 Task: Search one way flight ticket for 4 adults, 2 children, 2 infants in seat and 1 infant on lap in premium economy from Kaunakakai, Molokai: Molokai Airport (hoolehua Airport) to Rockford: Chicago Rockford International Airport(was Northwest Chicagoland Regional Airport At Rockford) on 5-1-2023. Choice of flights is Royal air maroc. Number of bags: 1 carry on bag. Outbound departure time preference is 13:45.
Action: Mouse moved to (186, 171)
Screenshot: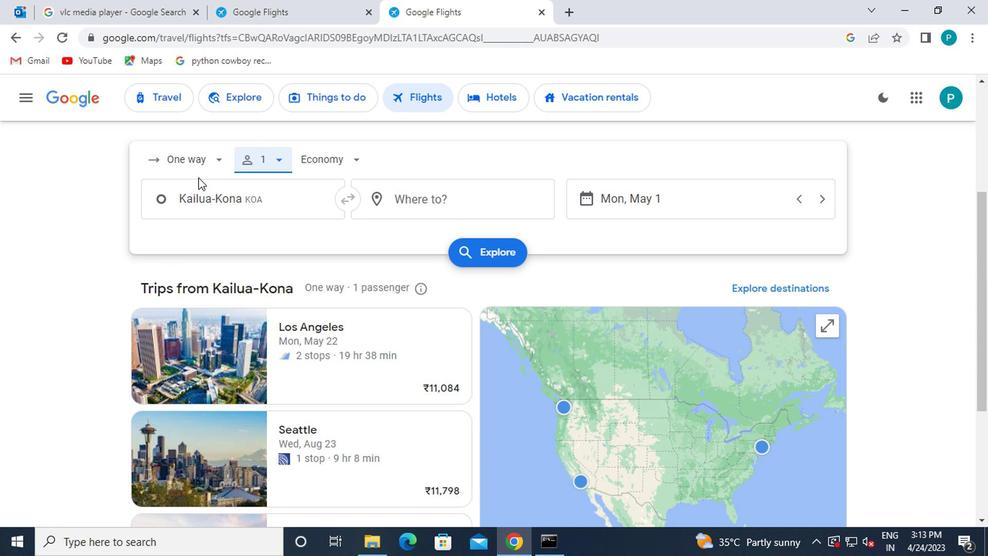 
Action: Mouse pressed left at (186, 171)
Screenshot: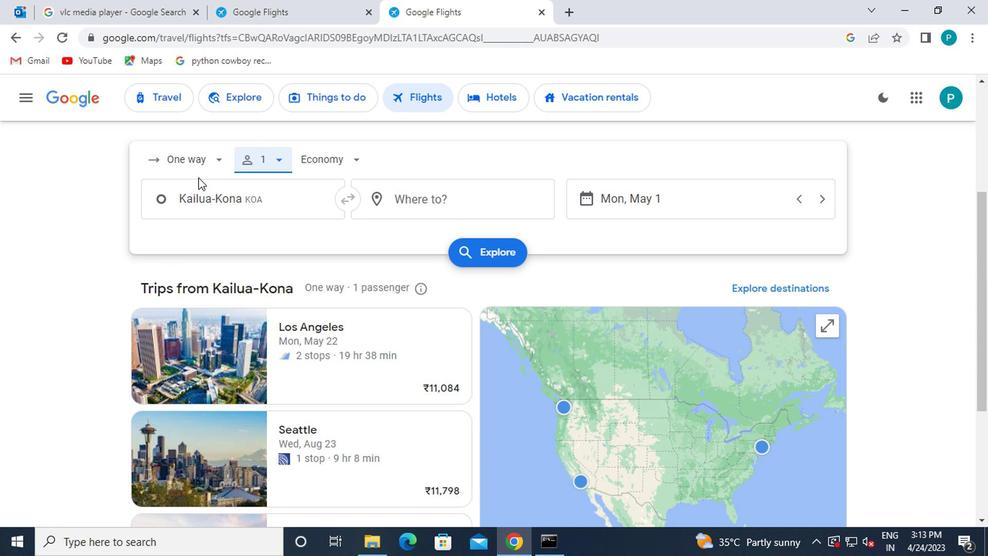 
Action: Mouse moved to (219, 227)
Screenshot: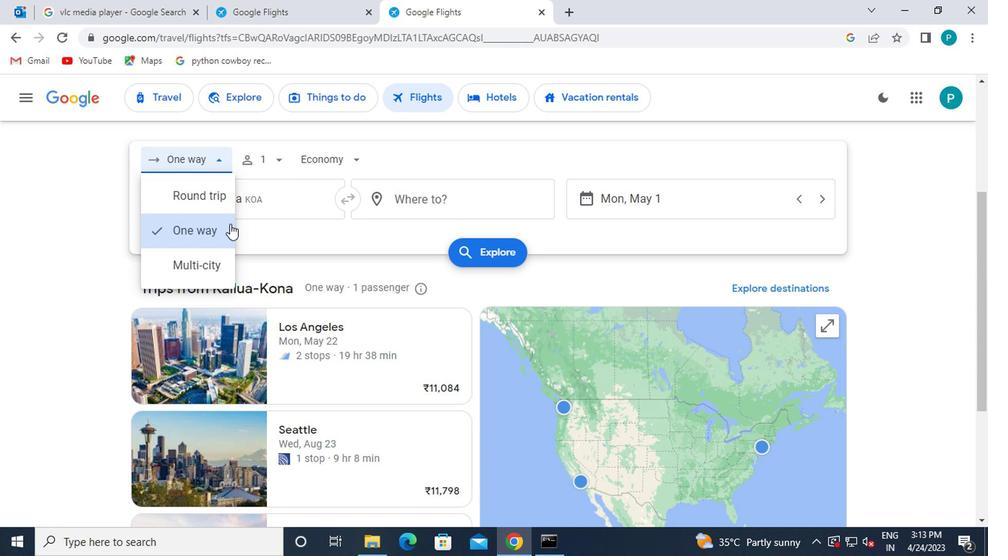
Action: Mouse pressed left at (219, 227)
Screenshot: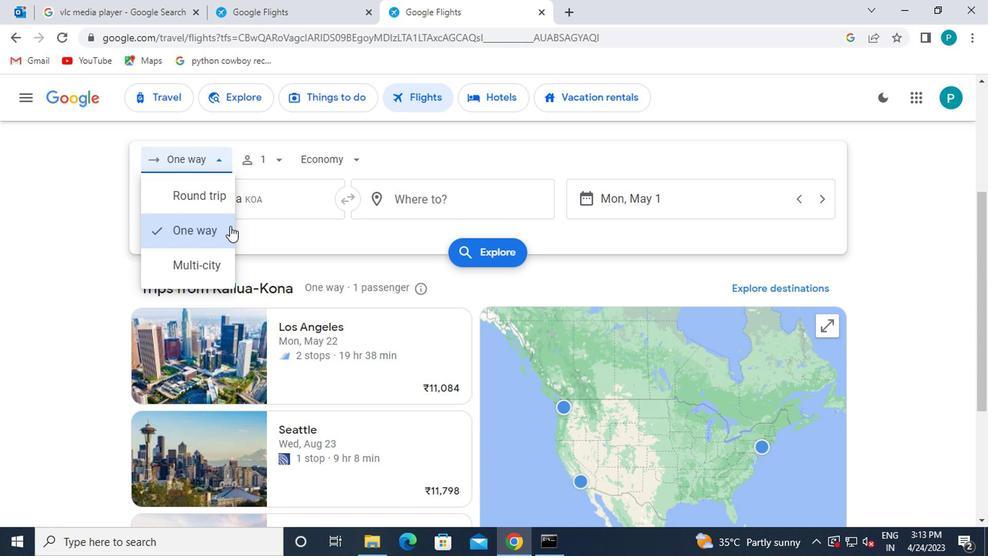 
Action: Mouse moved to (270, 158)
Screenshot: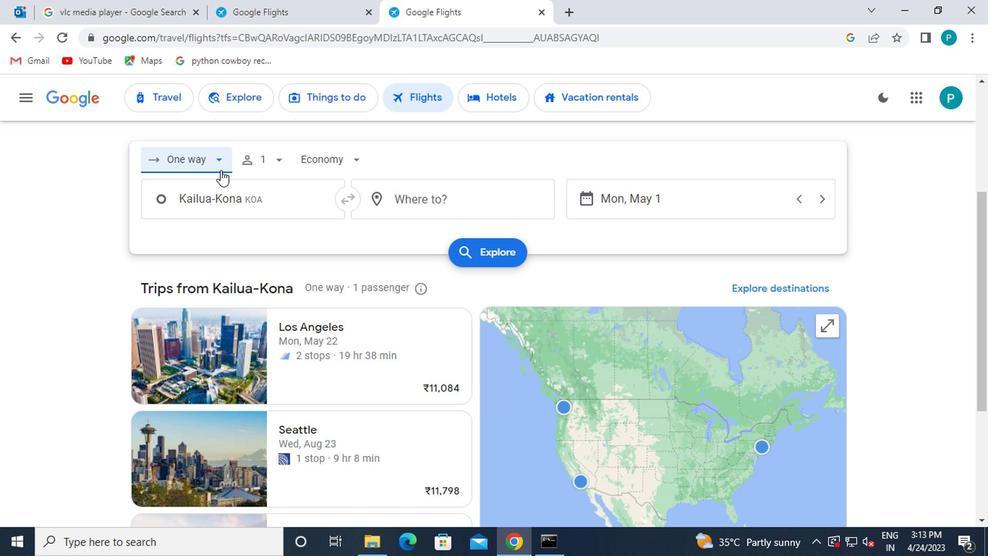 
Action: Mouse pressed left at (270, 158)
Screenshot: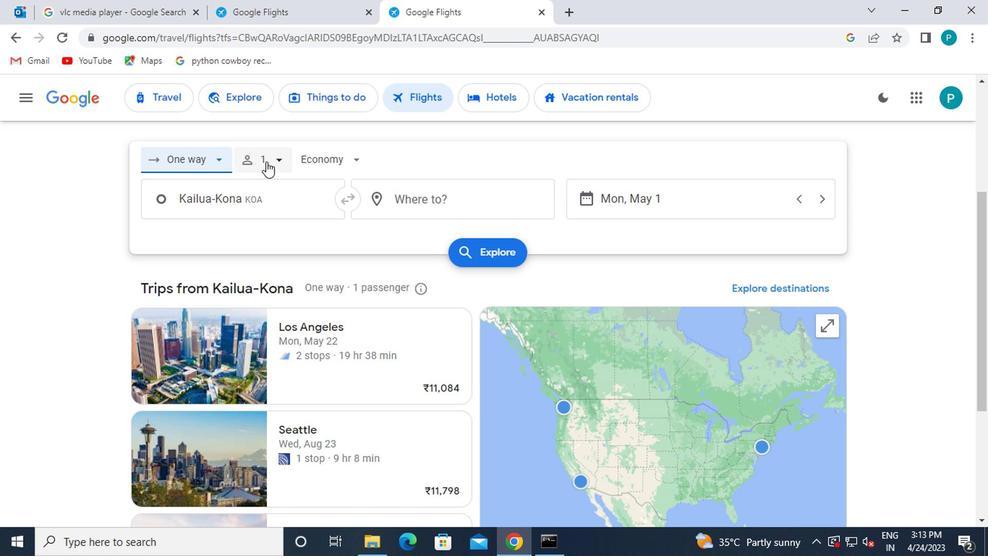 
Action: Mouse moved to (375, 197)
Screenshot: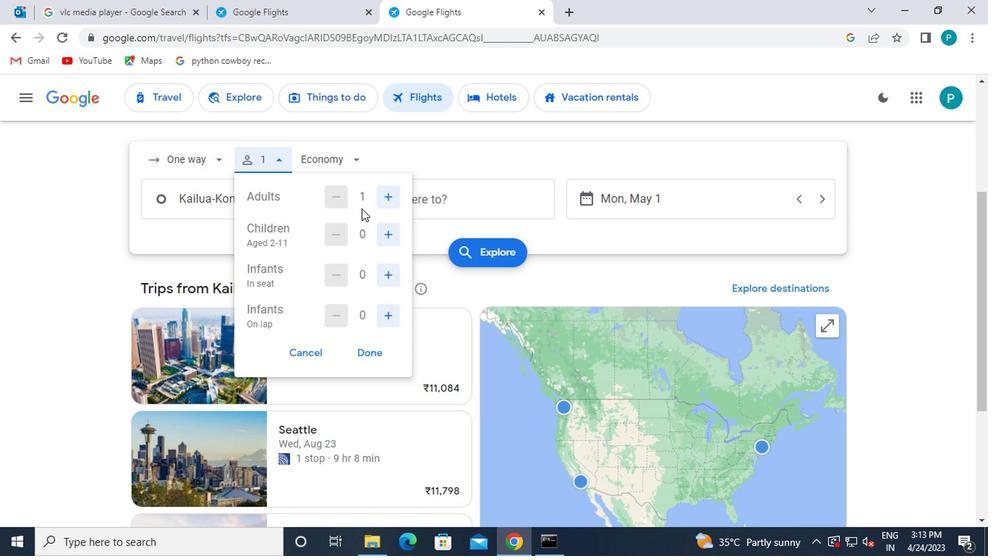 
Action: Mouse pressed left at (375, 197)
Screenshot: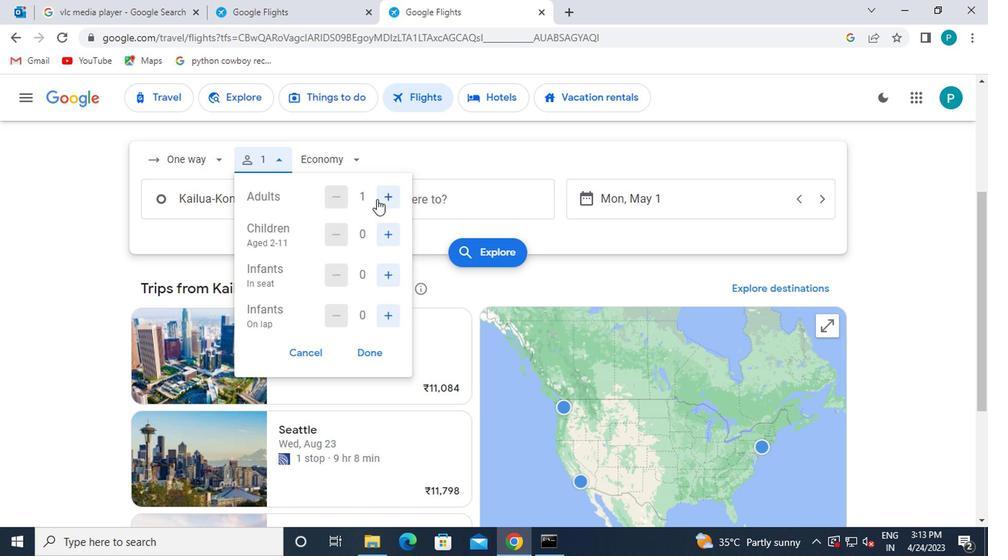 
Action: Mouse pressed left at (375, 197)
Screenshot: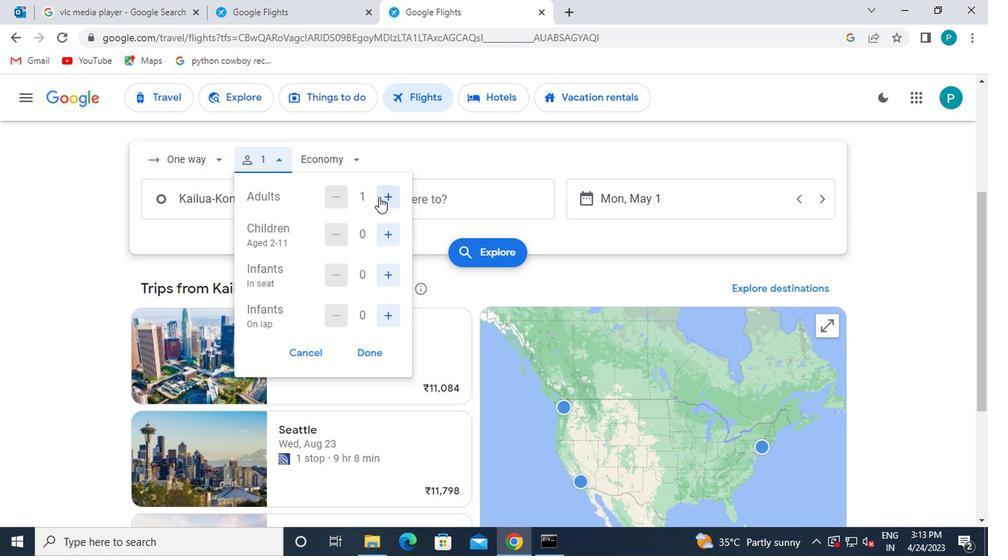 
Action: Mouse pressed left at (375, 197)
Screenshot: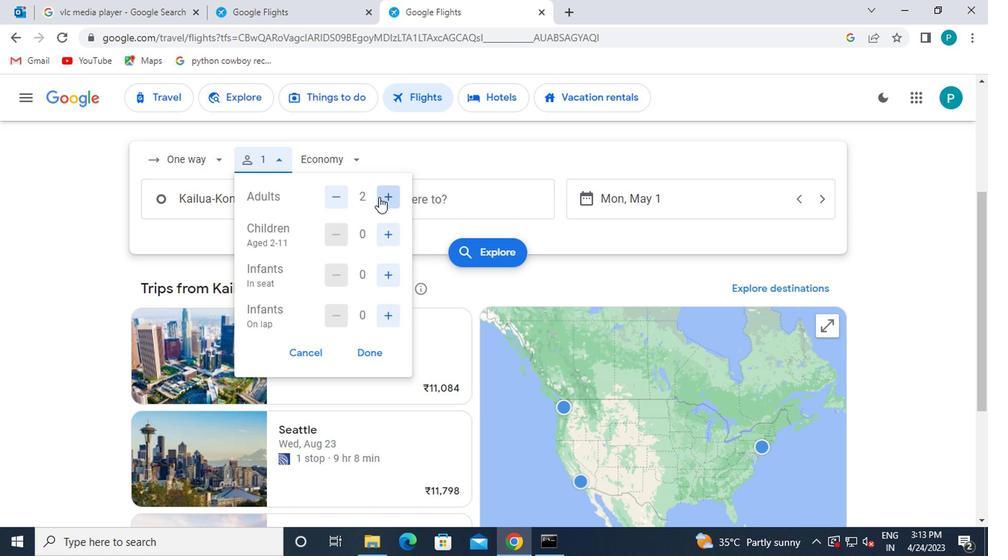 
Action: Mouse moved to (391, 233)
Screenshot: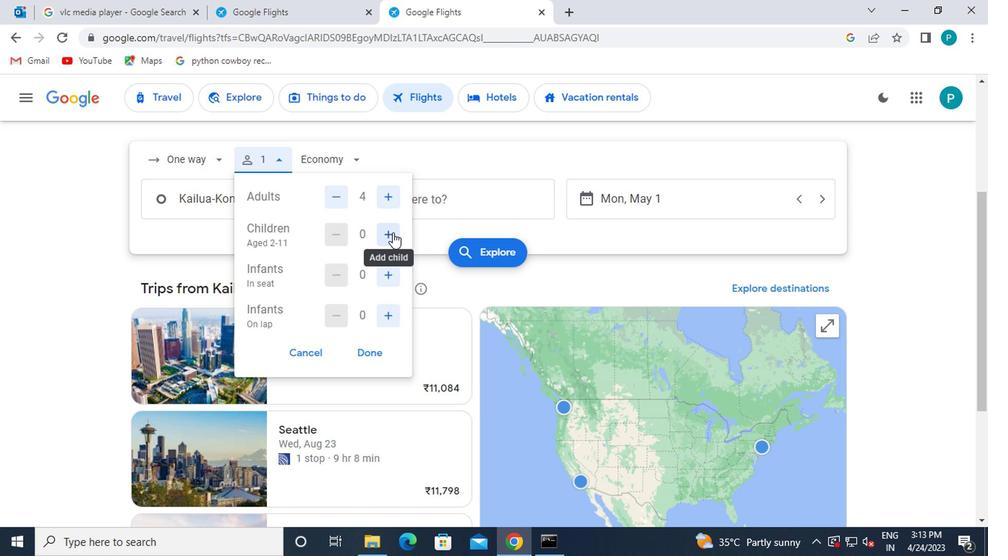 
Action: Mouse pressed left at (391, 233)
Screenshot: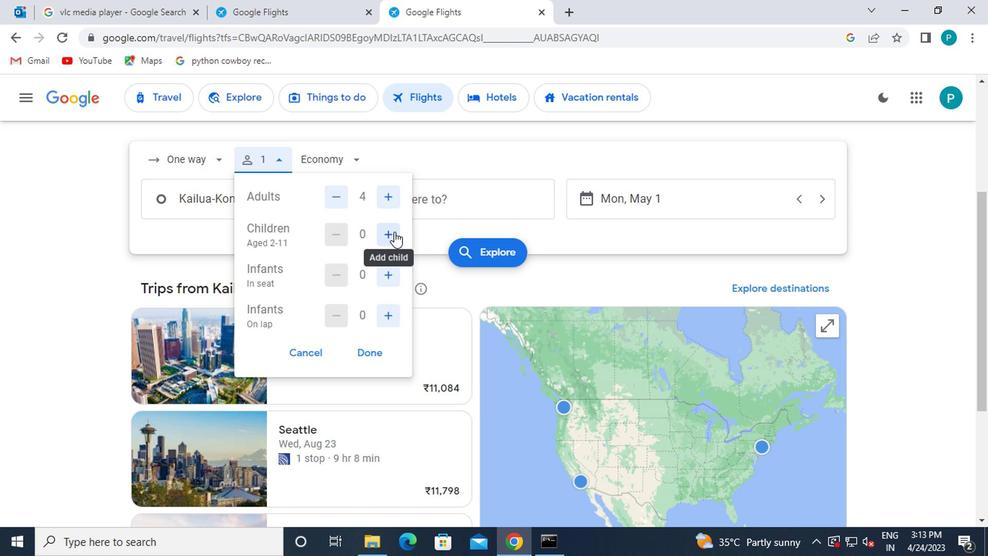 
Action: Mouse pressed left at (391, 233)
Screenshot: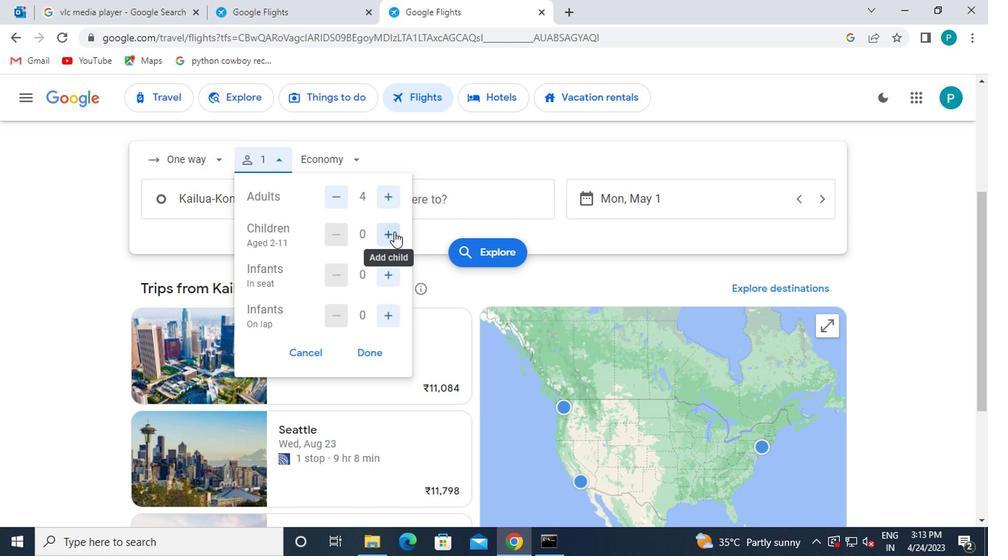 
Action: Mouse moved to (383, 275)
Screenshot: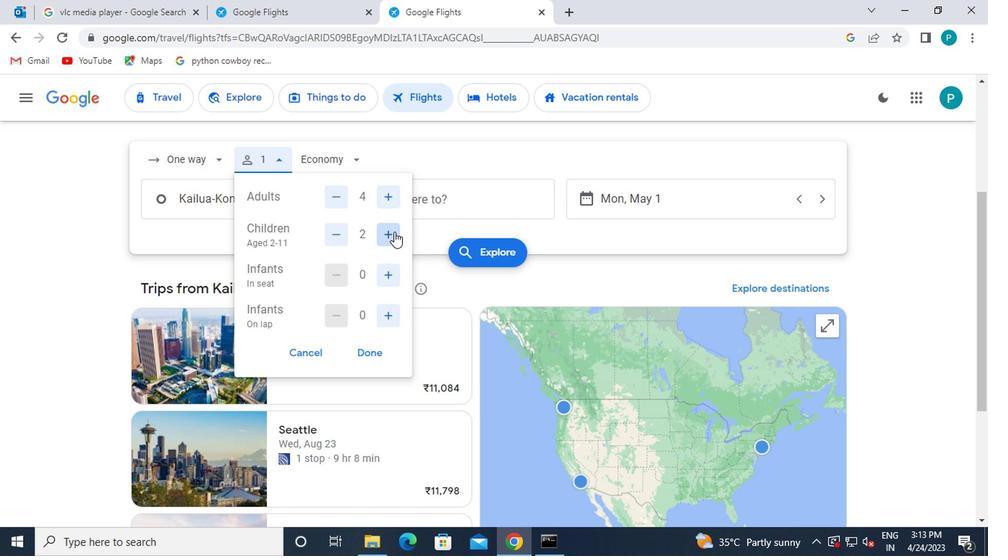 
Action: Mouse pressed left at (383, 275)
Screenshot: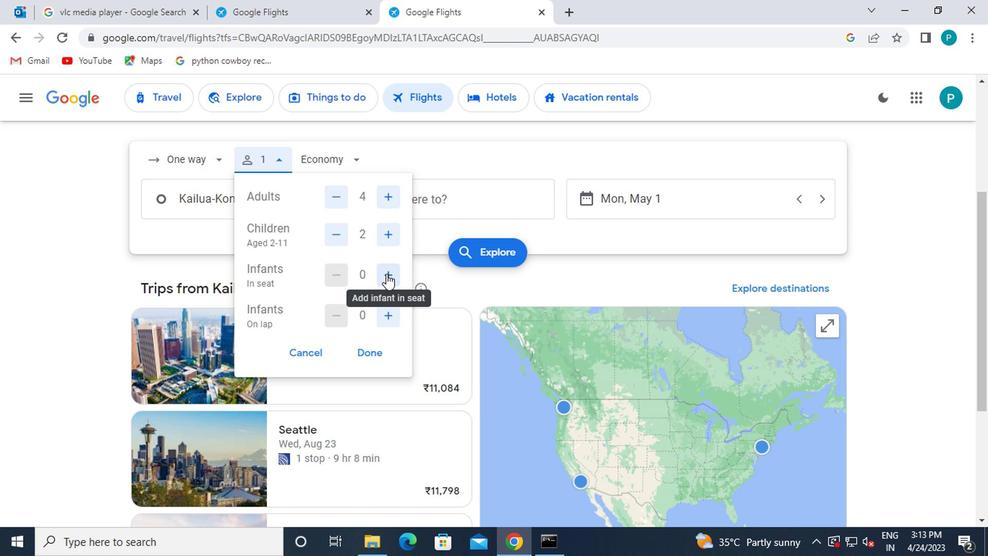 
Action: Mouse pressed left at (383, 275)
Screenshot: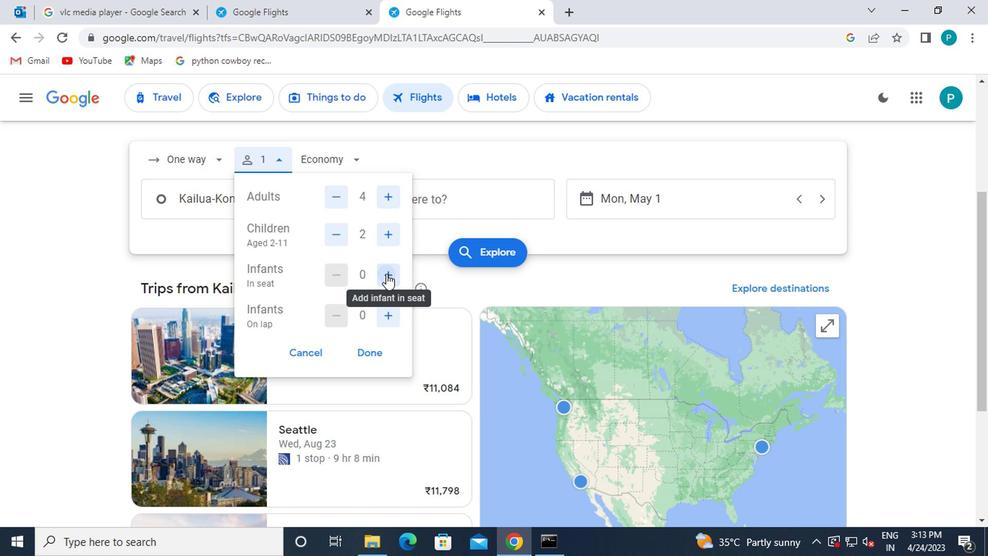 
Action: Mouse moved to (384, 320)
Screenshot: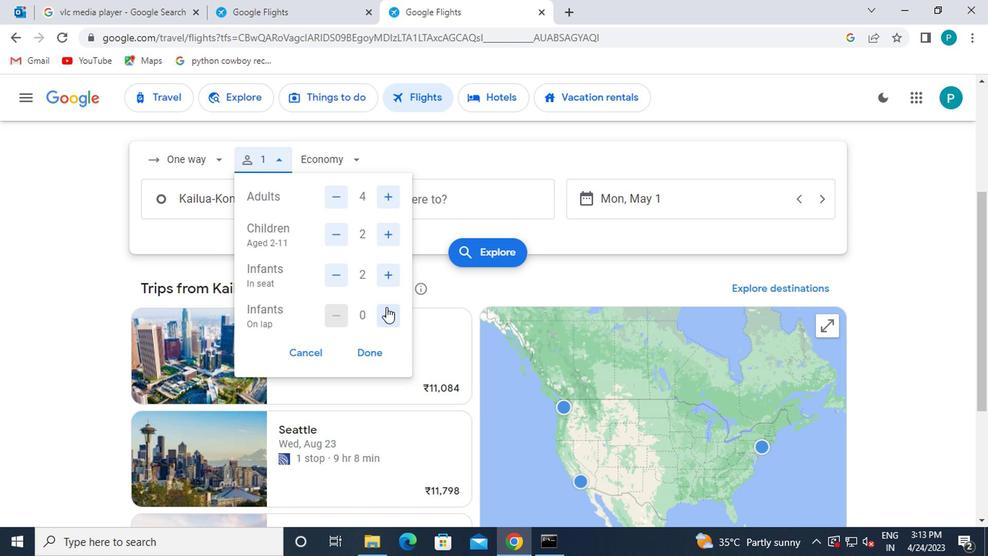 
Action: Mouse pressed left at (384, 320)
Screenshot: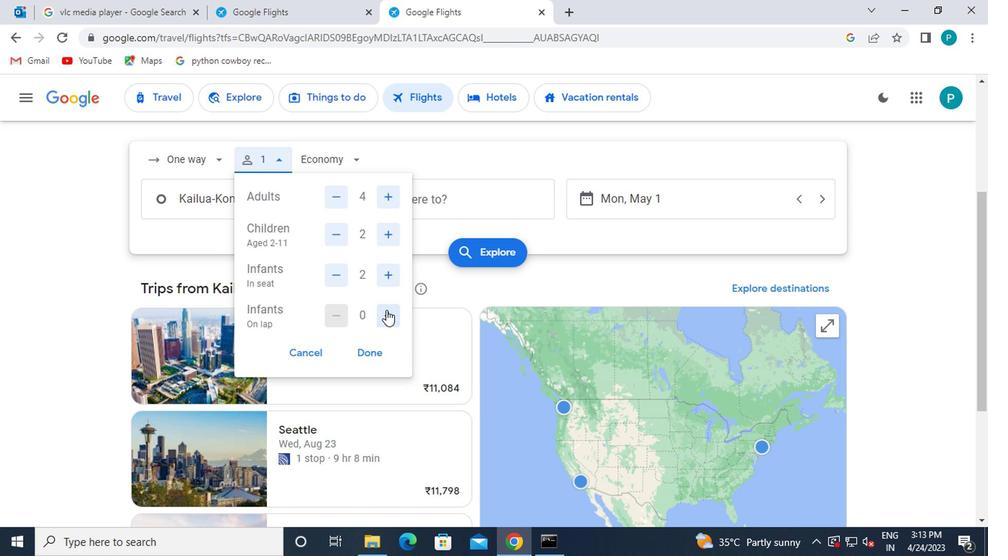 
Action: Mouse moved to (378, 362)
Screenshot: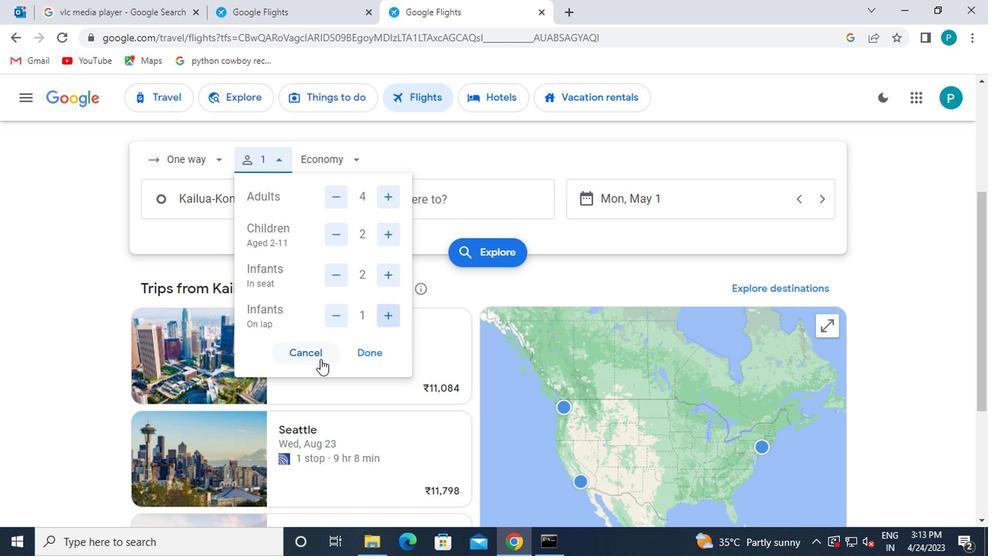 
Action: Mouse pressed left at (378, 362)
Screenshot: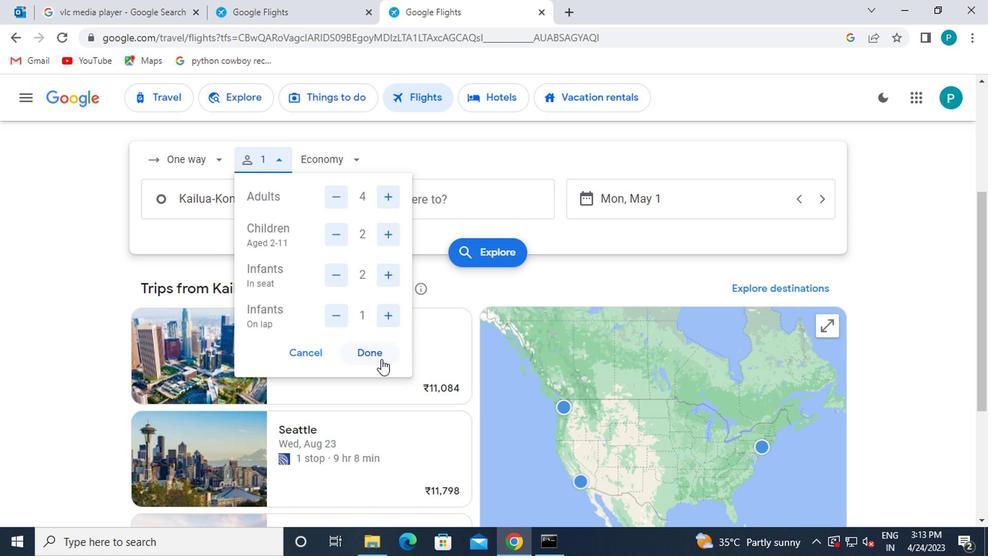 
Action: Mouse moved to (356, 163)
Screenshot: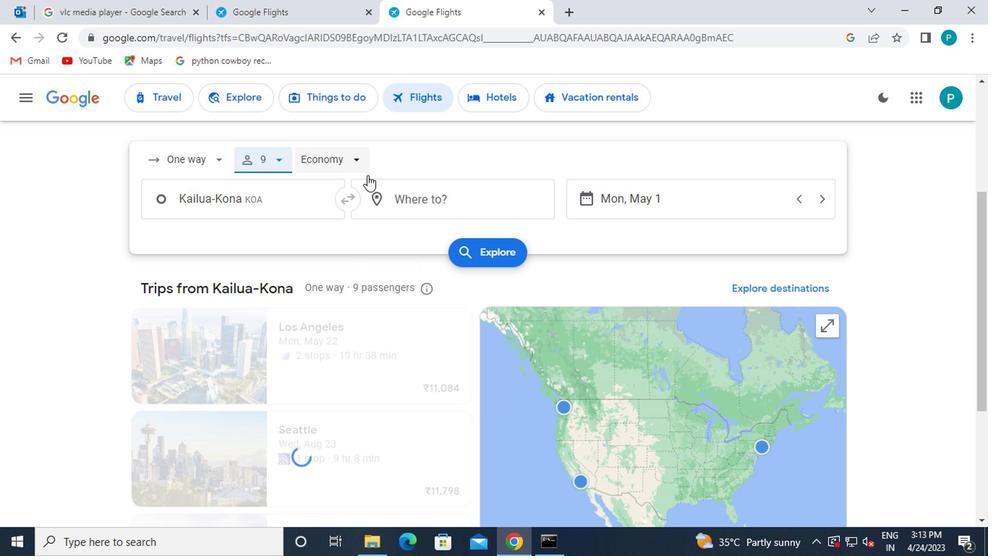 
Action: Mouse pressed left at (356, 163)
Screenshot: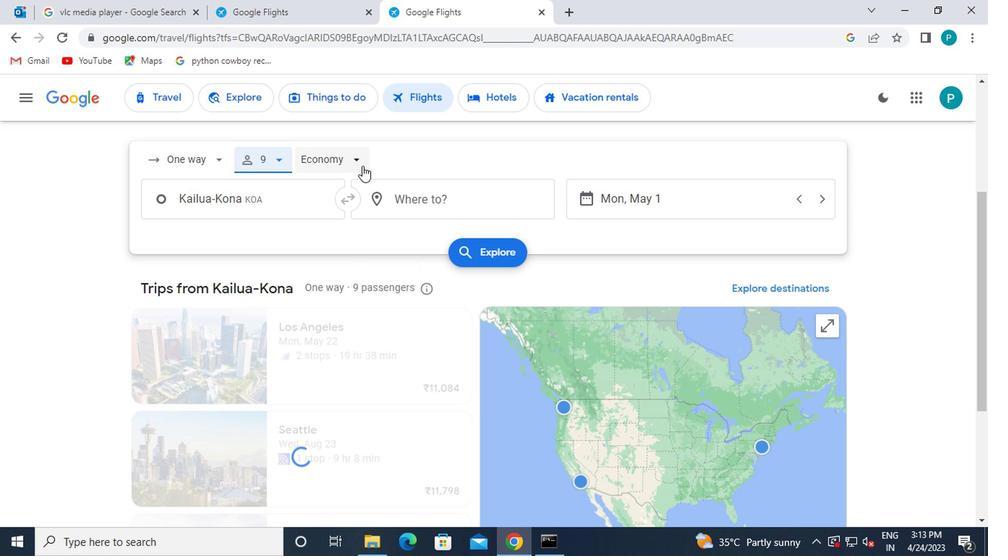 
Action: Mouse moved to (347, 221)
Screenshot: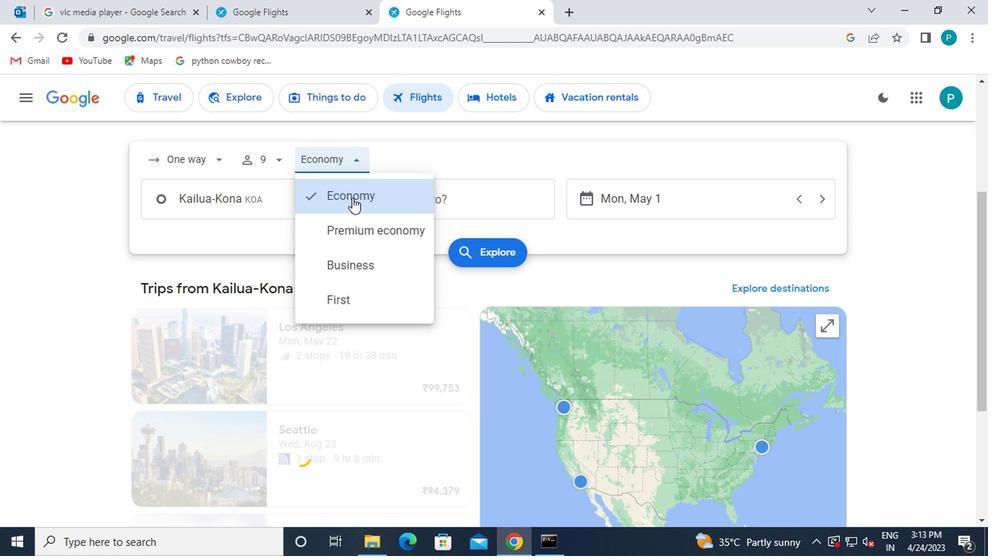 
Action: Mouse pressed left at (347, 221)
Screenshot: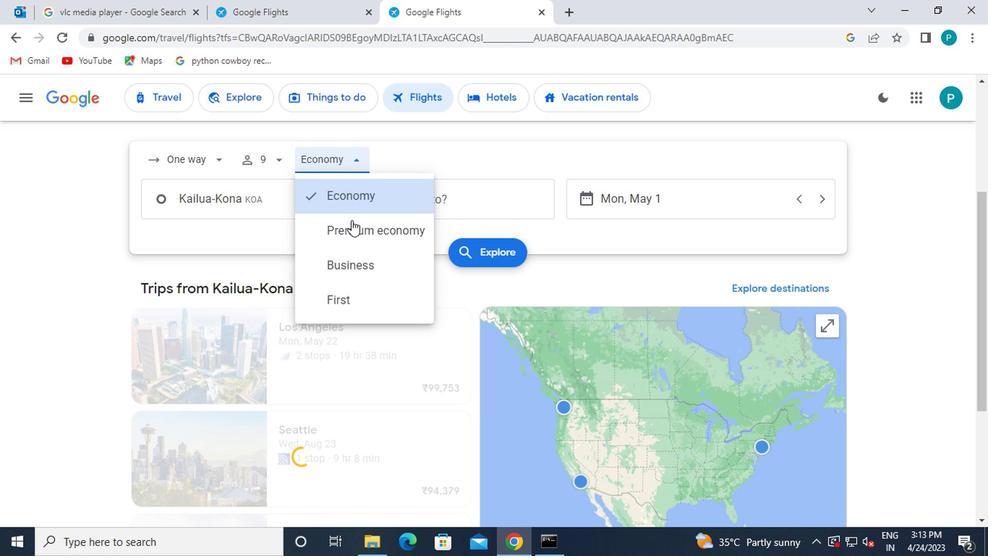 
Action: Mouse moved to (310, 190)
Screenshot: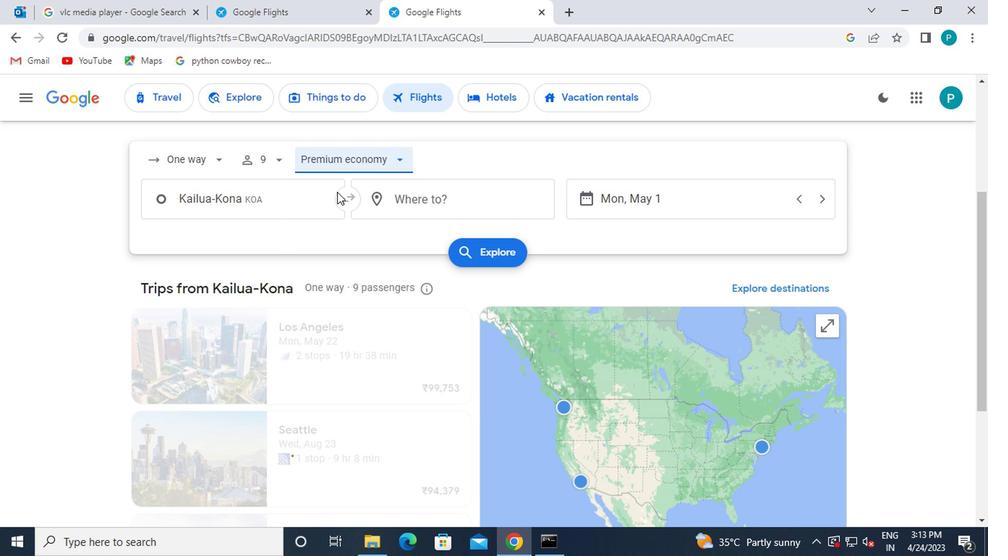 
Action: Mouse pressed left at (310, 190)
Screenshot: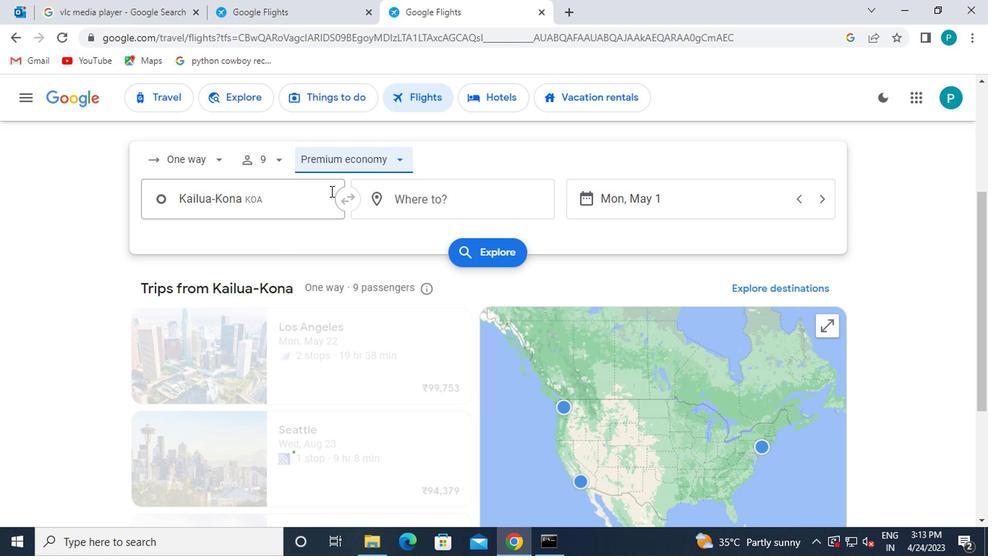 
Action: Mouse moved to (303, 203)
Screenshot: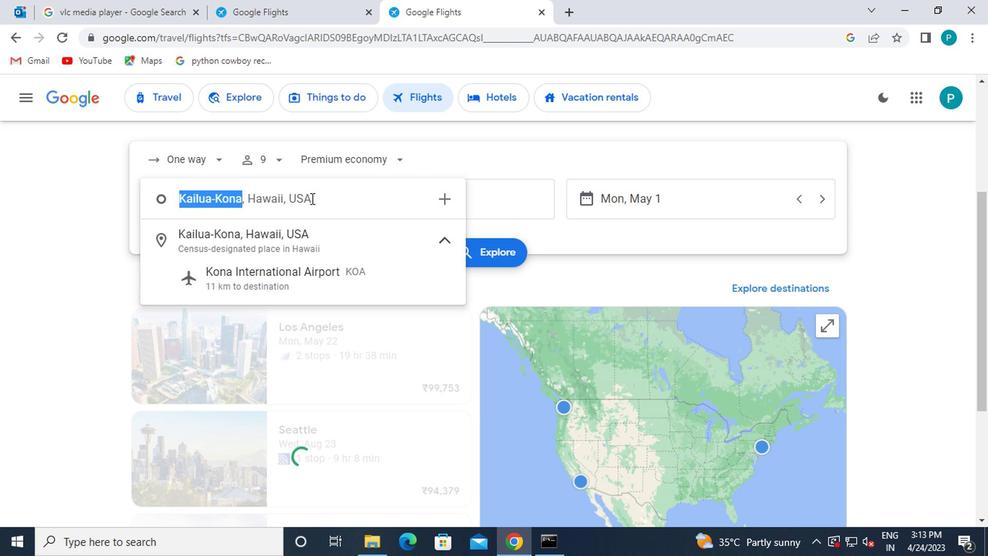 
Action: Key pressed kaunkakai
Screenshot: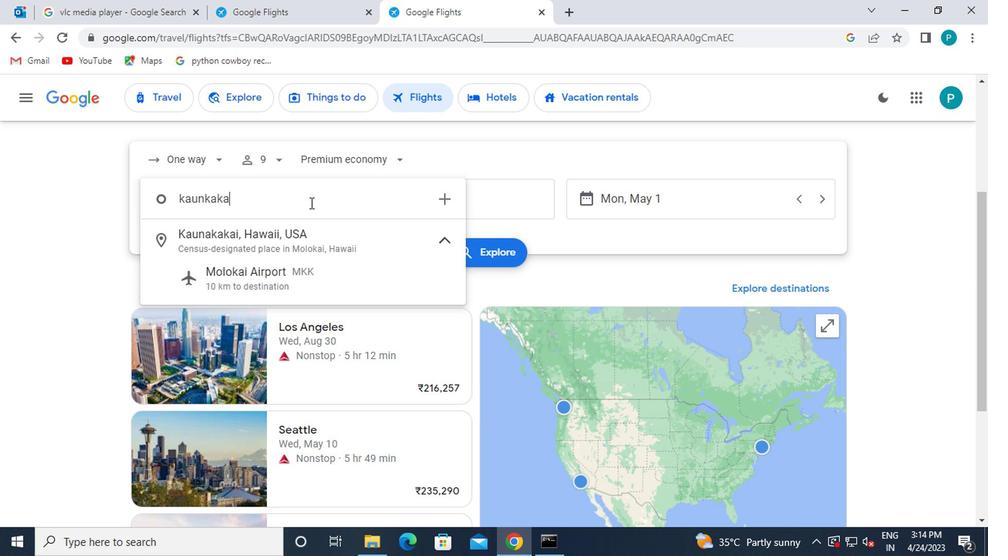 
Action: Mouse moved to (258, 277)
Screenshot: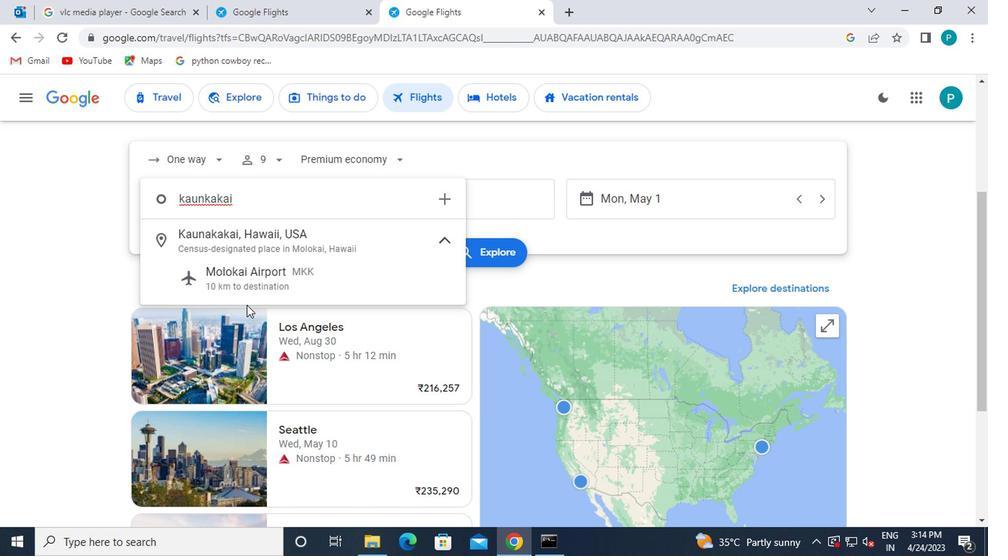 
Action: Mouse pressed left at (258, 277)
Screenshot: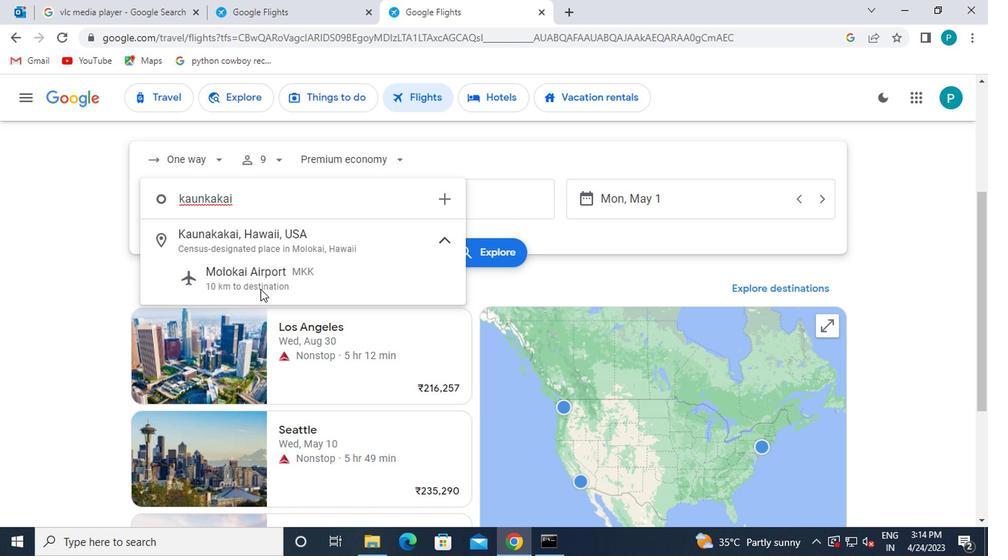 
Action: Mouse moved to (450, 194)
Screenshot: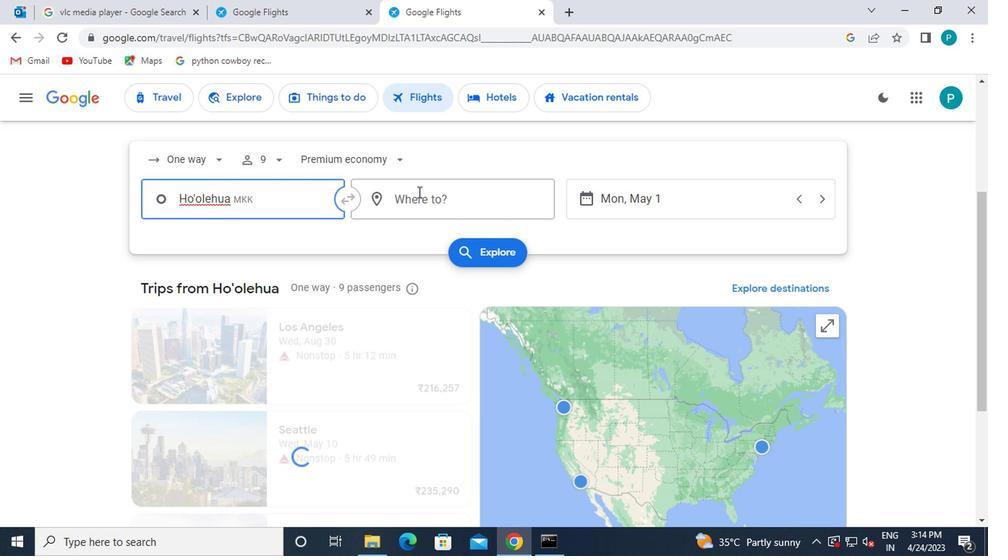 
Action: Mouse pressed left at (450, 194)
Screenshot: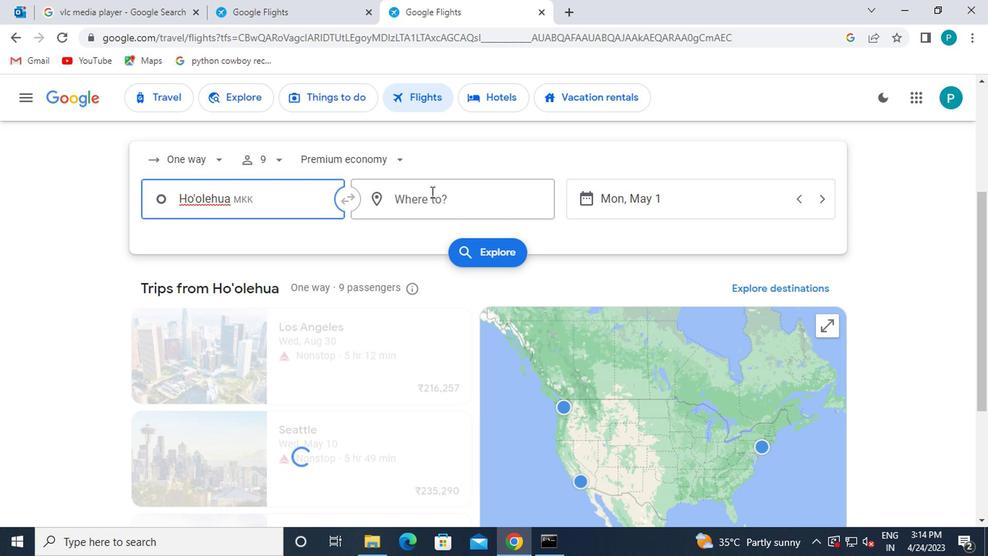 
Action: Mouse moved to (474, 313)
Screenshot: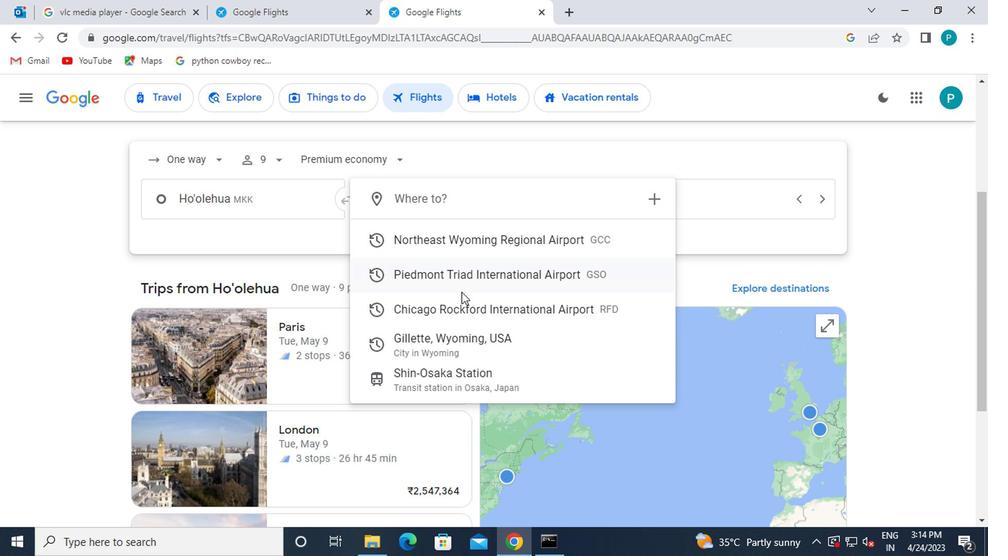 
Action: Mouse pressed left at (474, 313)
Screenshot: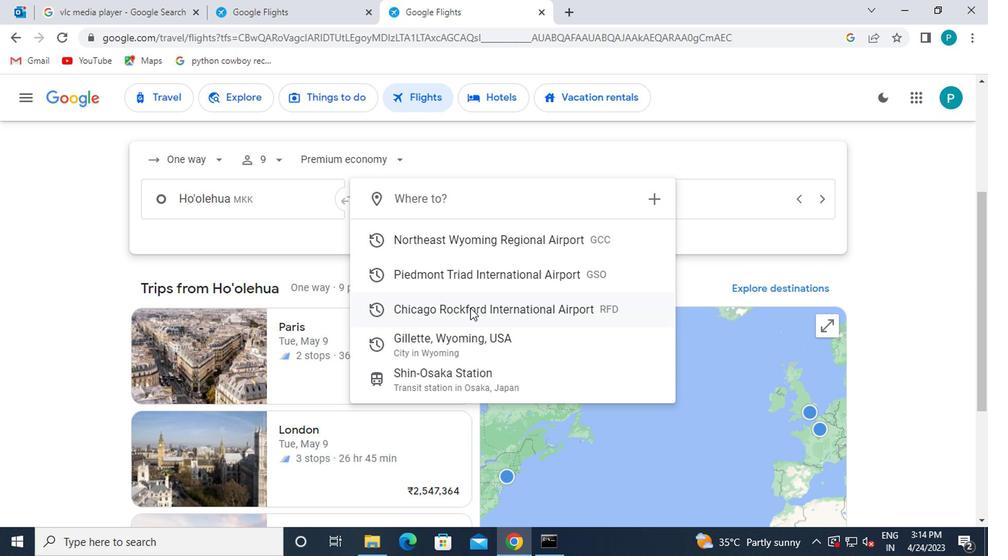 
Action: Mouse moved to (615, 204)
Screenshot: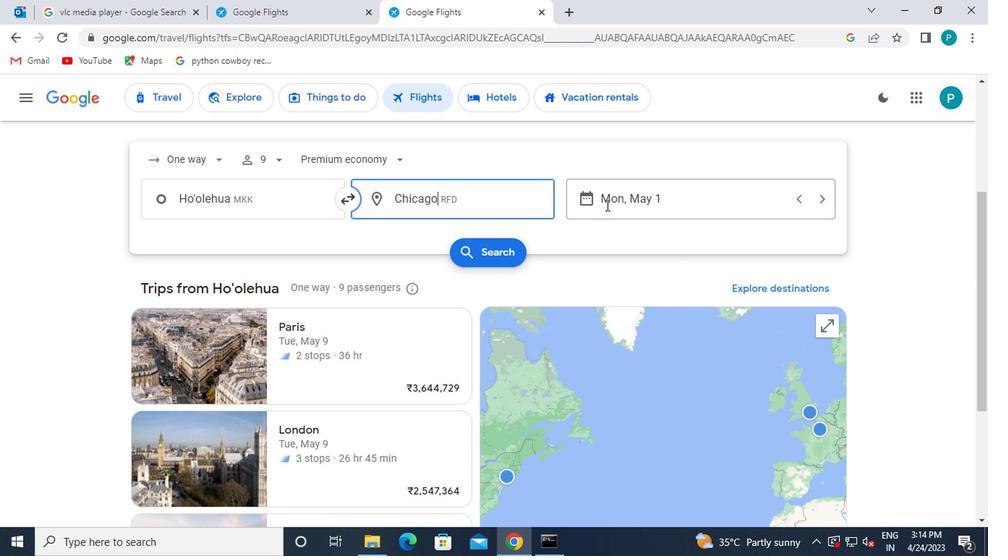 
Action: Mouse pressed left at (615, 204)
Screenshot: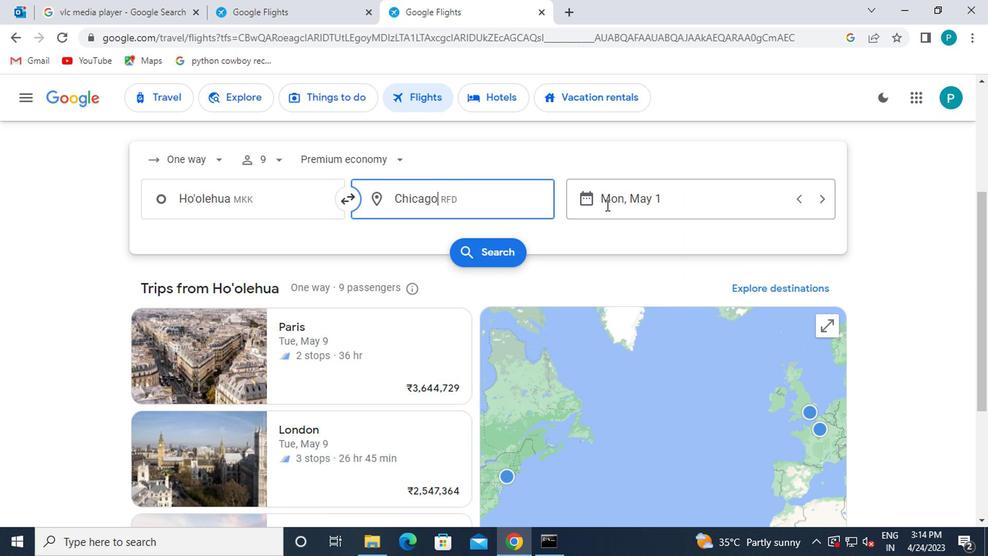 
Action: Mouse moved to (648, 255)
Screenshot: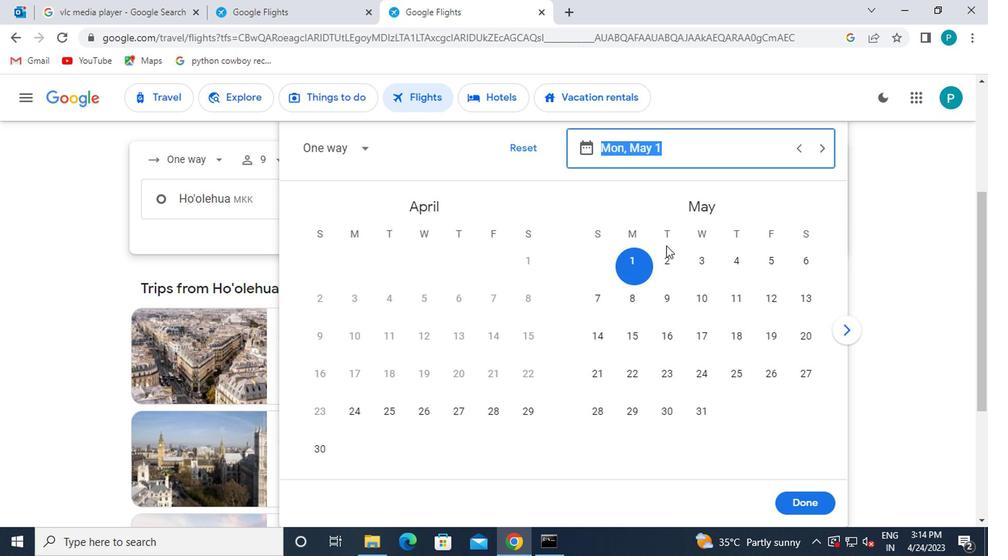 
Action: Mouse pressed left at (648, 255)
Screenshot: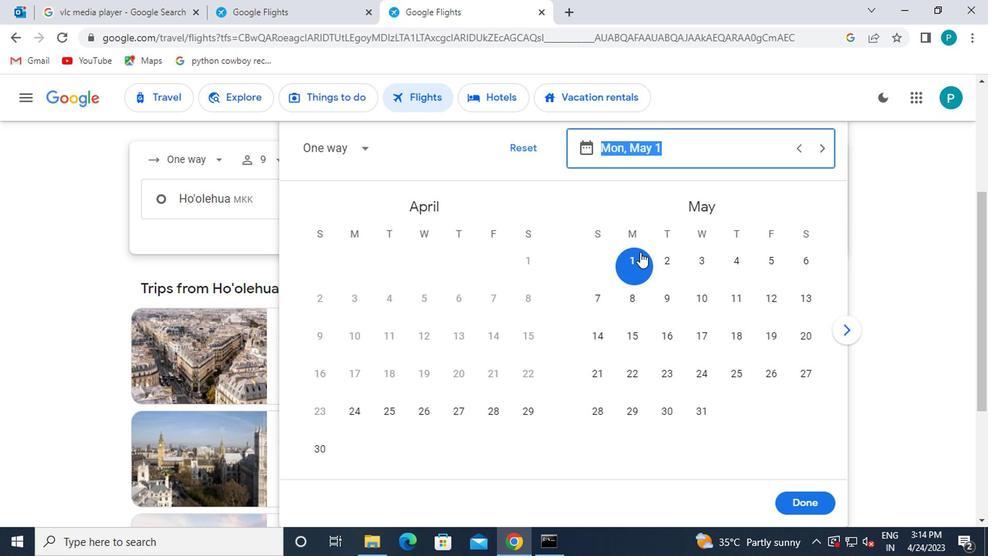 
Action: Mouse moved to (807, 507)
Screenshot: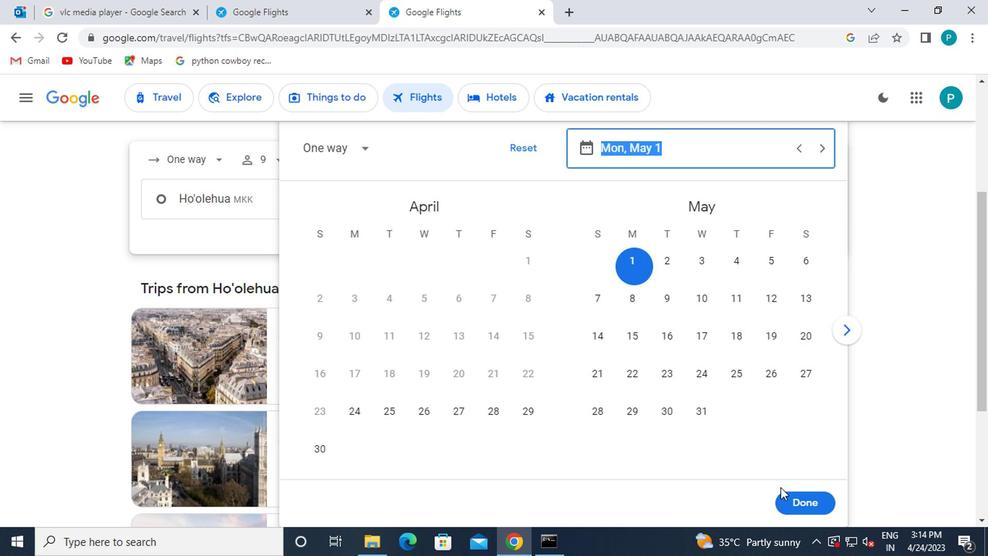 
Action: Mouse pressed left at (807, 507)
Screenshot: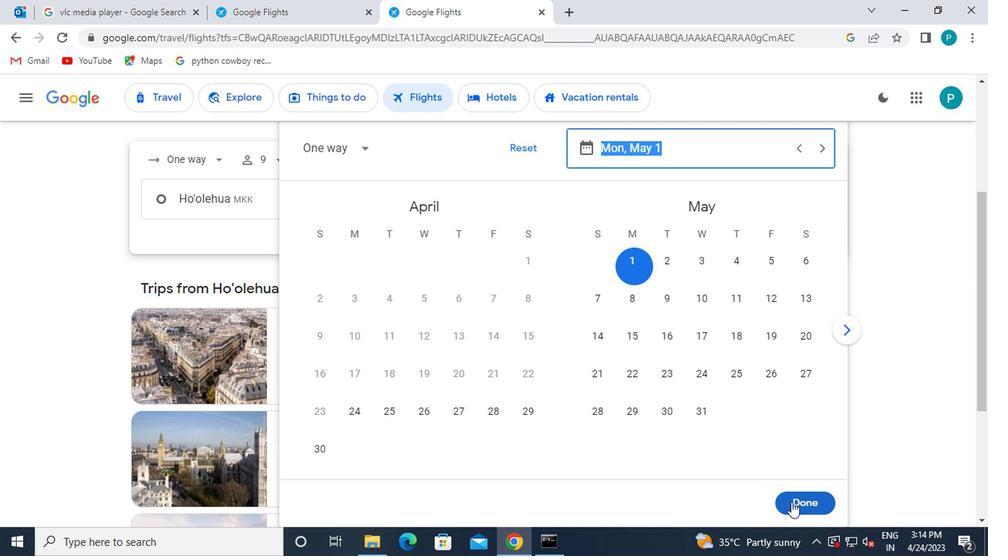 
Action: Mouse moved to (494, 256)
Screenshot: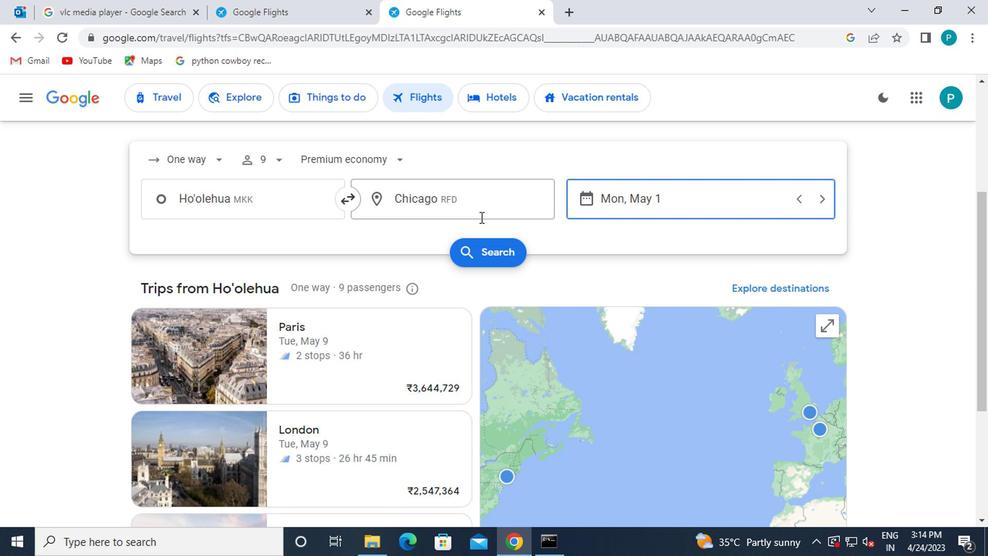 
Action: Mouse pressed left at (494, 256)
Screenshot: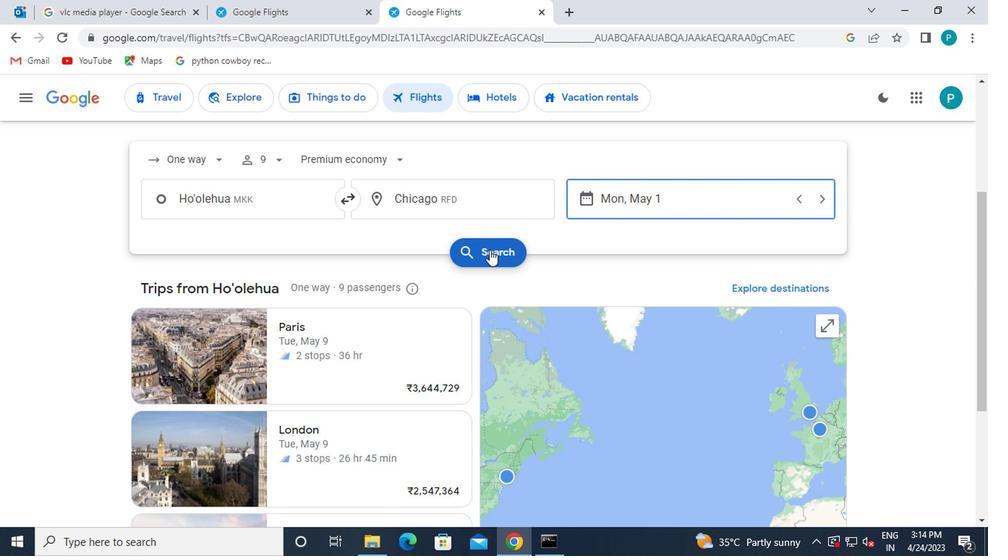 
Action: Mouse moved to (146, 235)
Screenshot: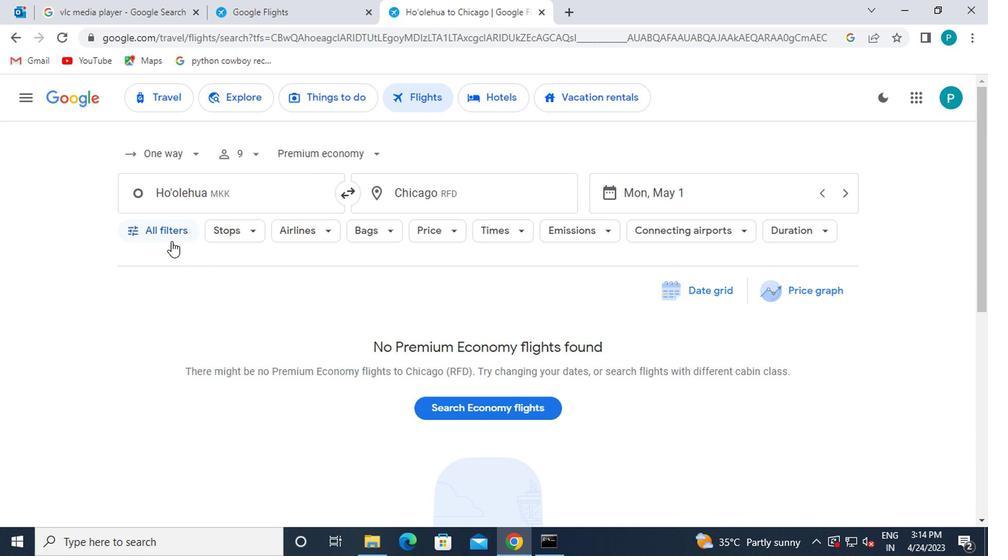 
Action: Mouse pressed left at (146, 235)
Screenshot: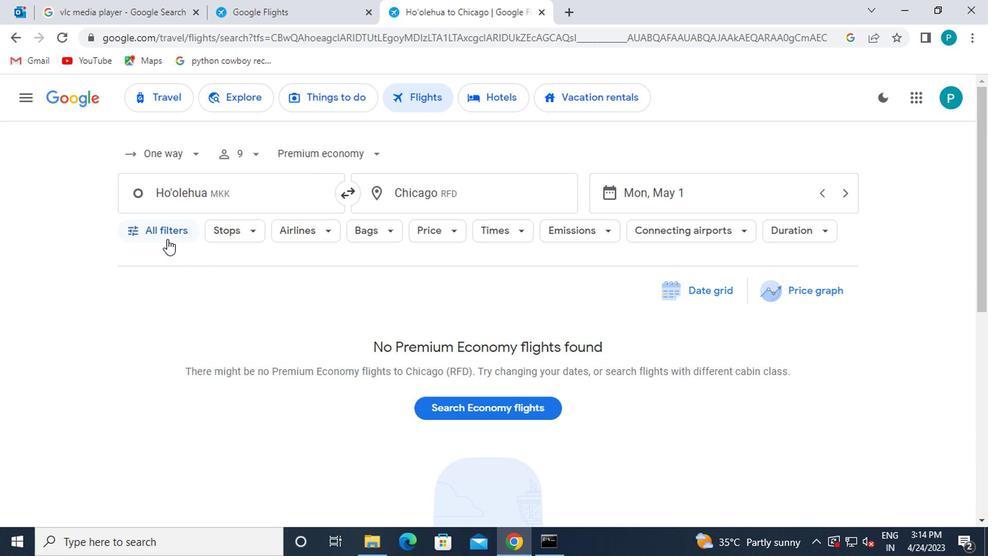 
Action: Mouse moved to (278, 349)
Screenshot: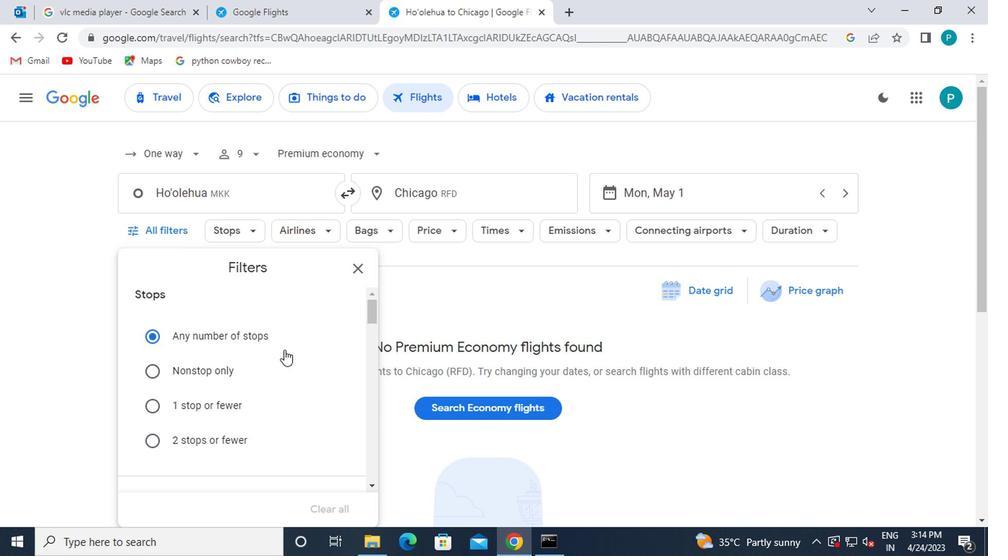 
Action: Mouse scrolled (278, 348) with delta (0, 0)
Screenshot: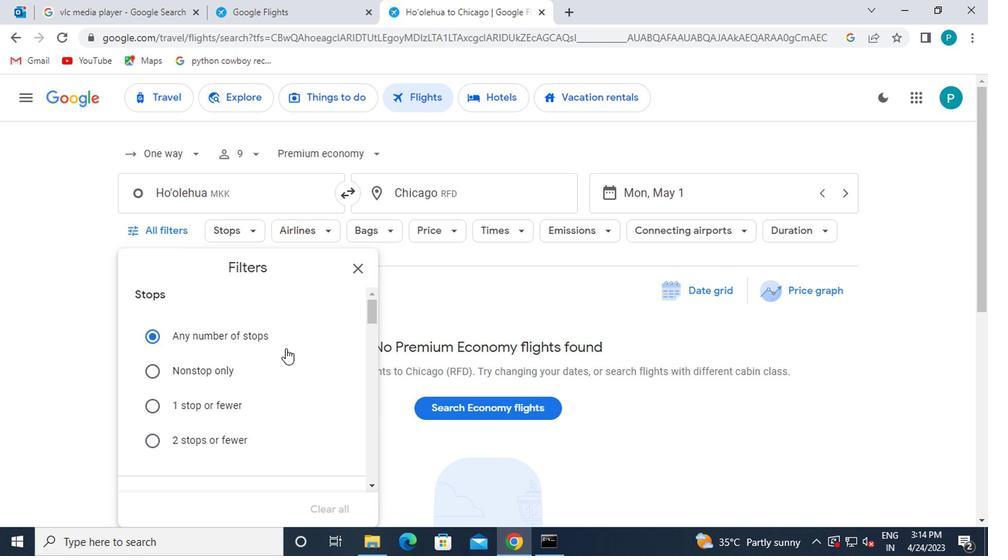 
Action: Mouse scrolled (278, 348) with delta (0, 0)
Screenshot: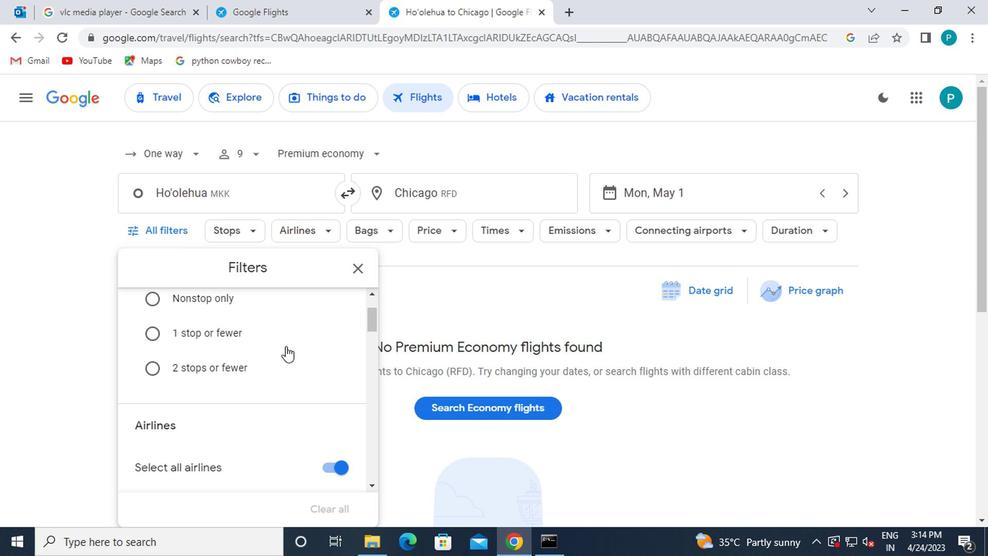 
Action: Mouse scrolled (278, 348) with delta (0, 0)
Screenshot: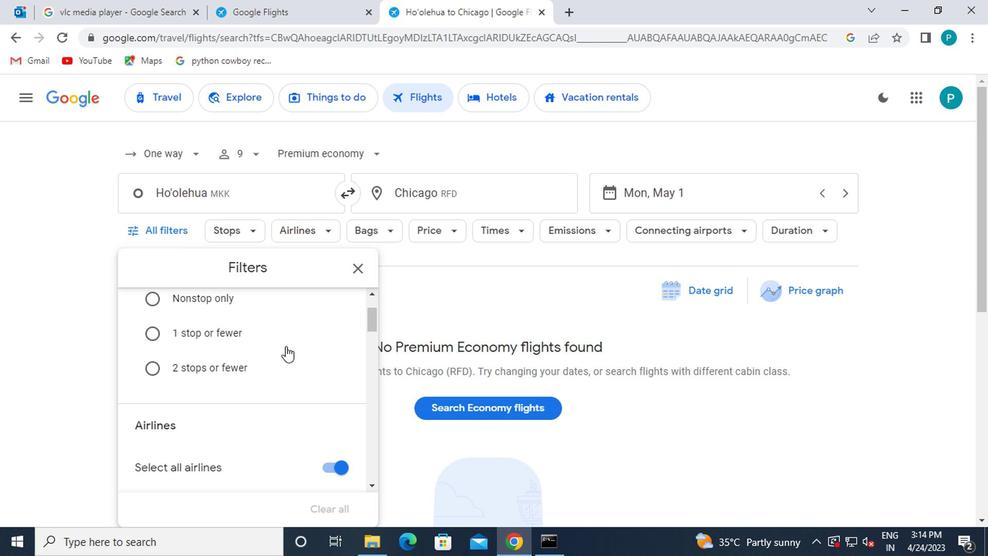 
Action: Mouse scrolled (278, 348) with delta (0, 0)
Screenshot: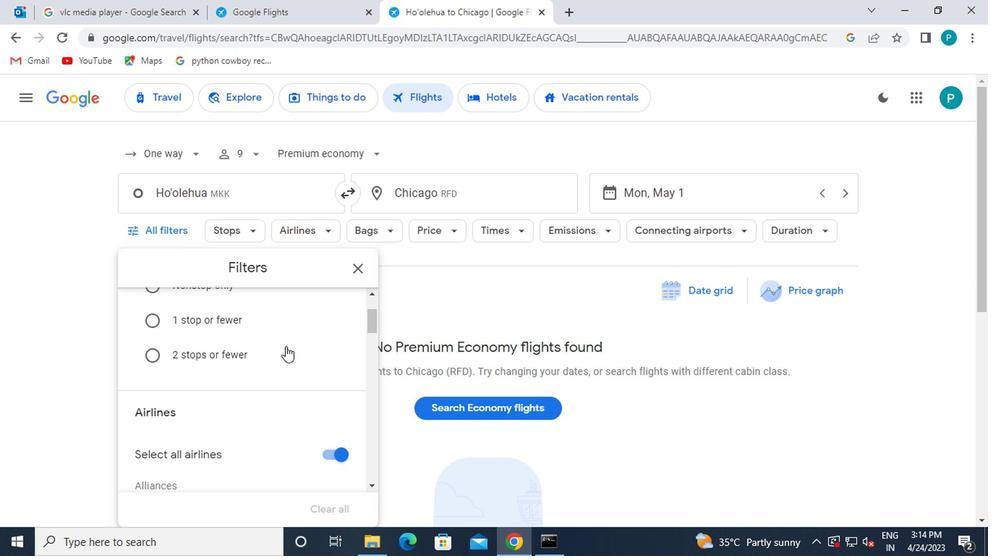 
Action: Mouse scrolled (278, 348) with delta (0, 0)
Screenshot: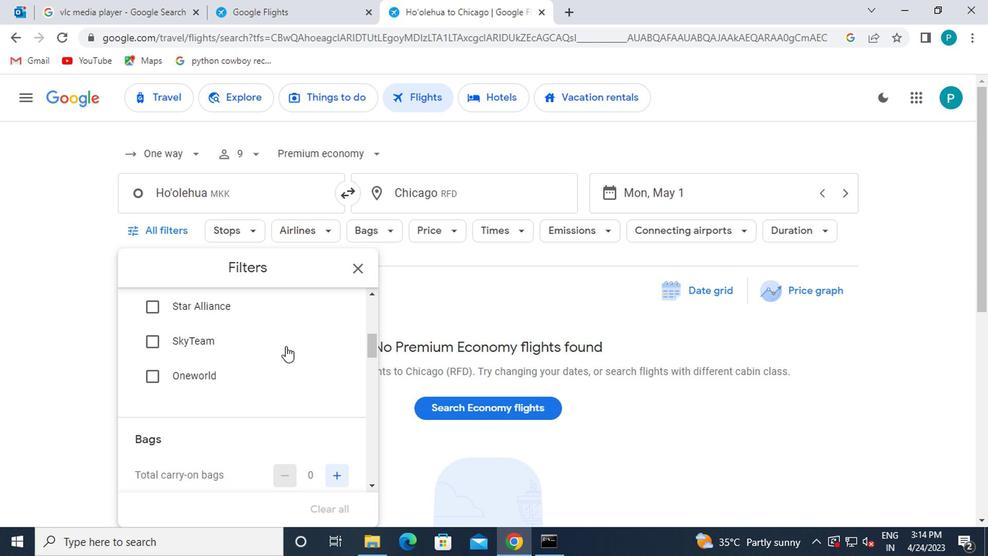 
Action: Mouse scrolled (278, 348) with delta (0, 0)
Screenshot: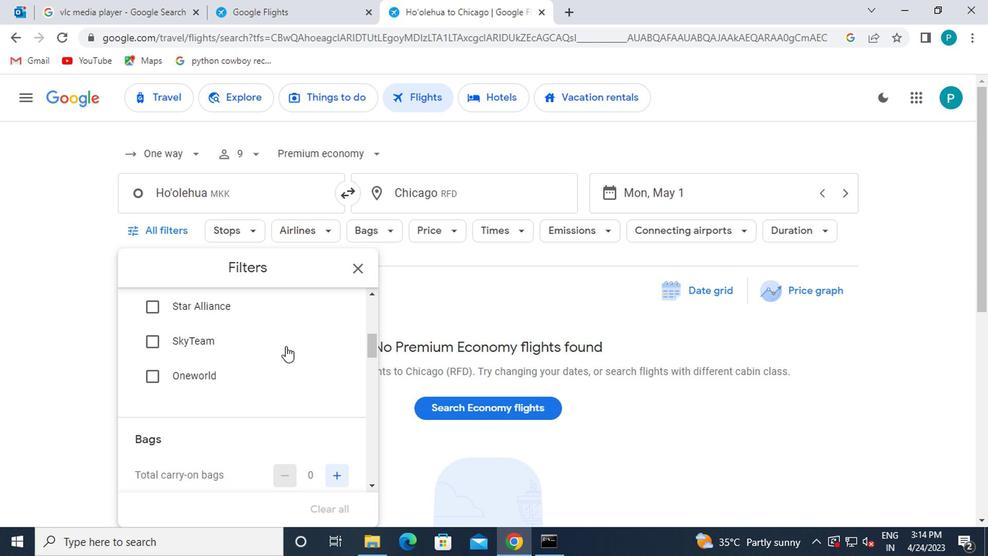 
Action: Mouse moved to (331, 332)
Screenshot: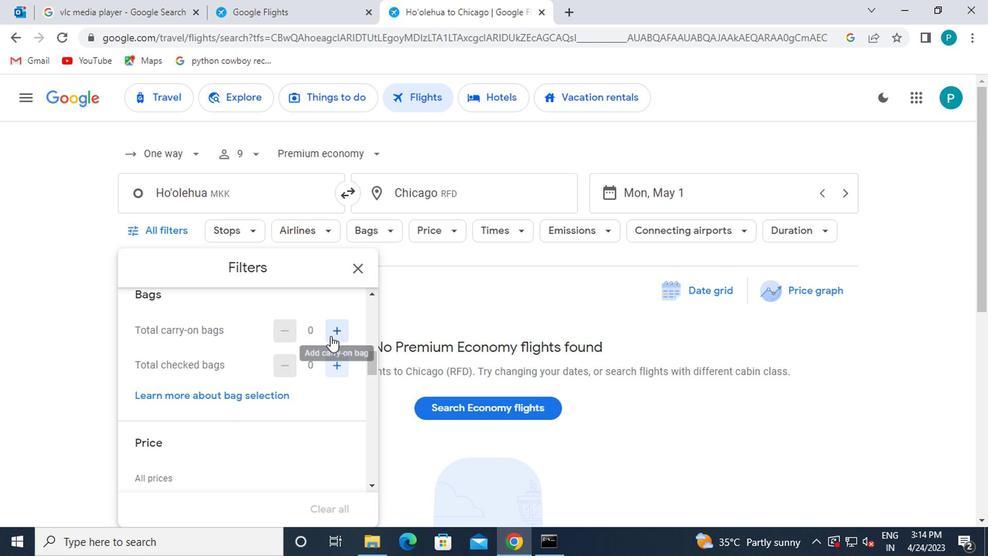 
Action: Mouse pressed left at (331, 332)
Screenshot: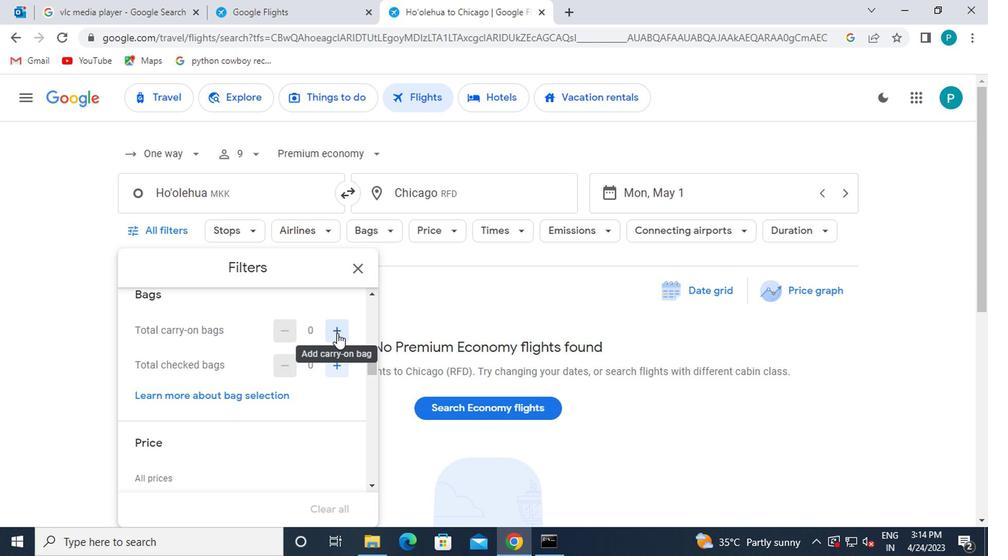 
Action: Mouse moved to (286, 330)
Screenshot: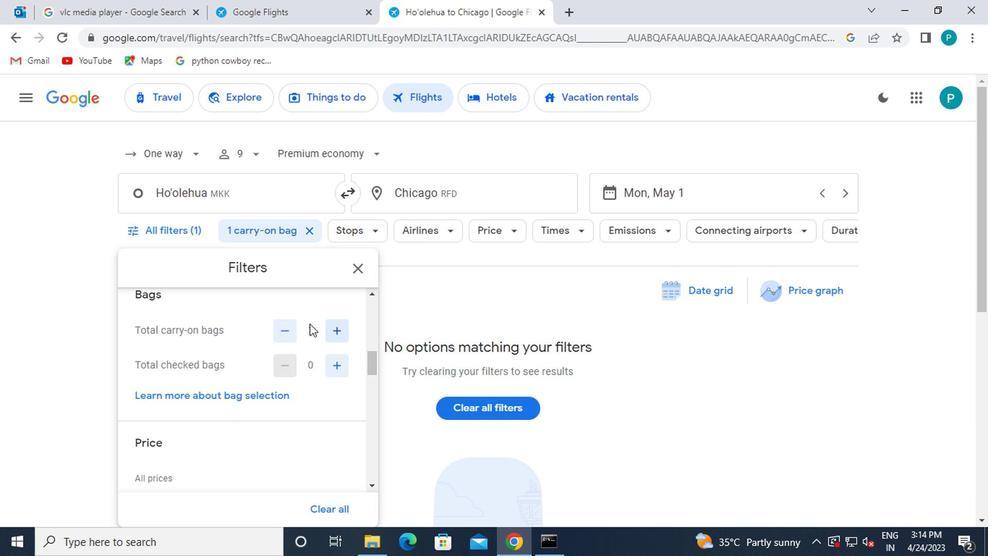 
Action: Mouse scrolled (286, 329) with delta (0, 0)
Screenshot: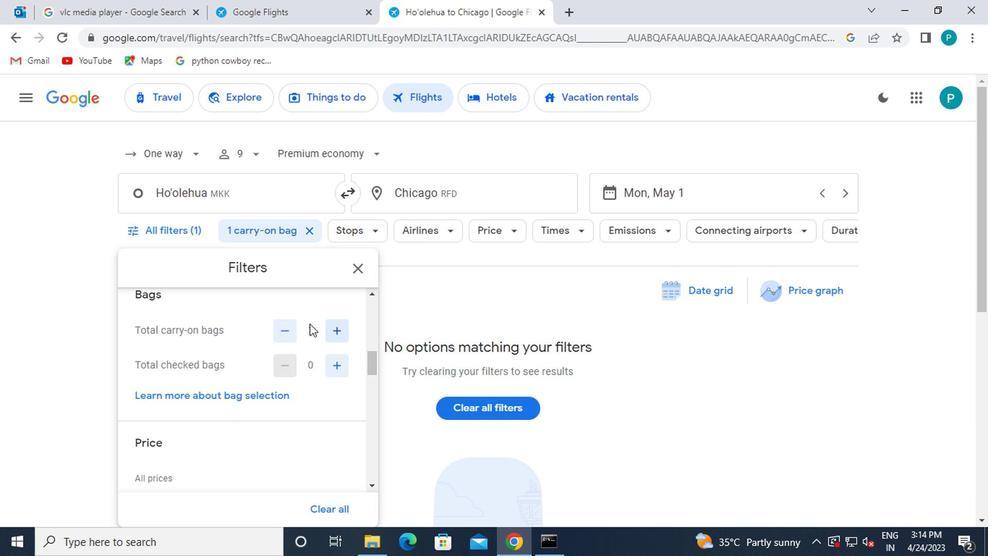
Action: Mouse moved to (285, 334)
Screenshot: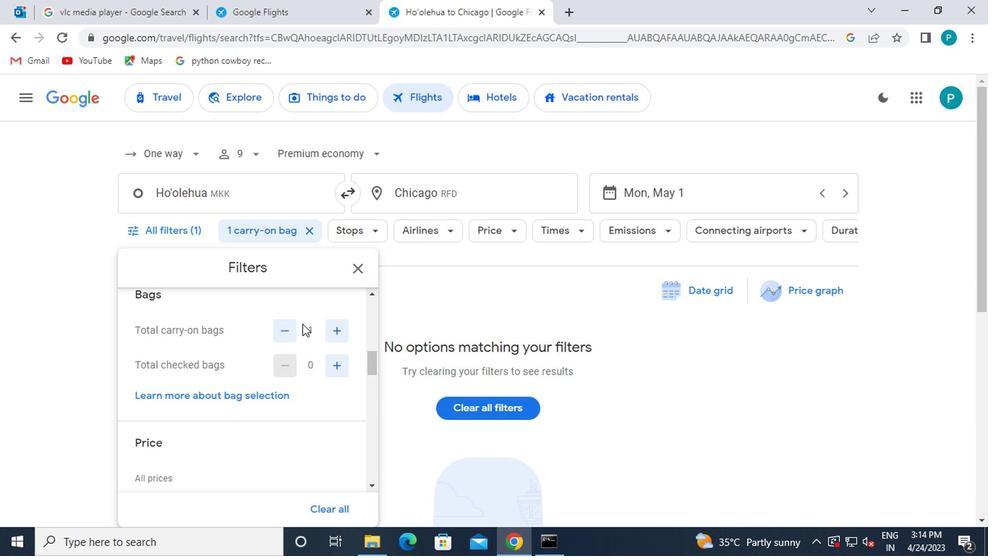 
Action: Mouse scrolled (285, 333) with delta (0, -1)
Screenshot: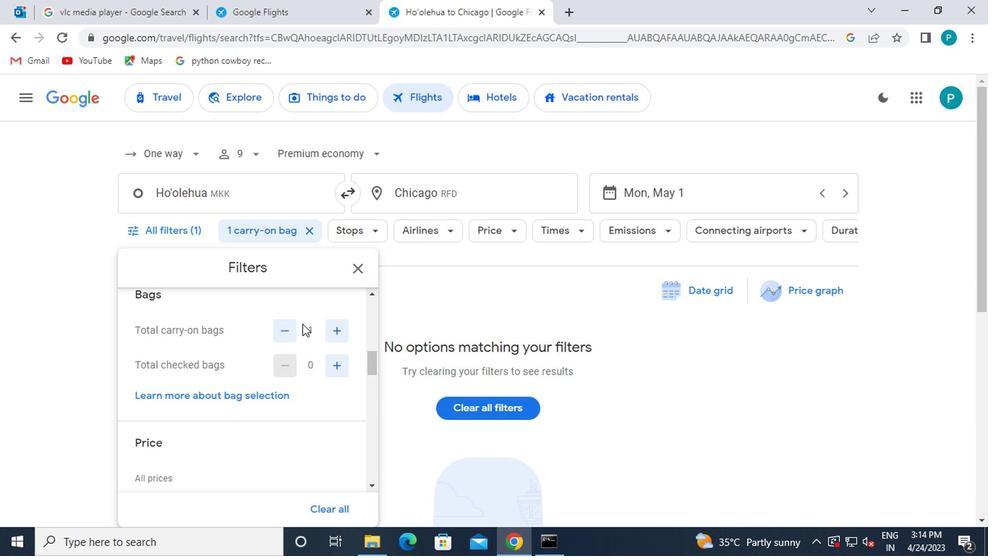 
Action: Mouse moved to (283, 337)
Screenshot: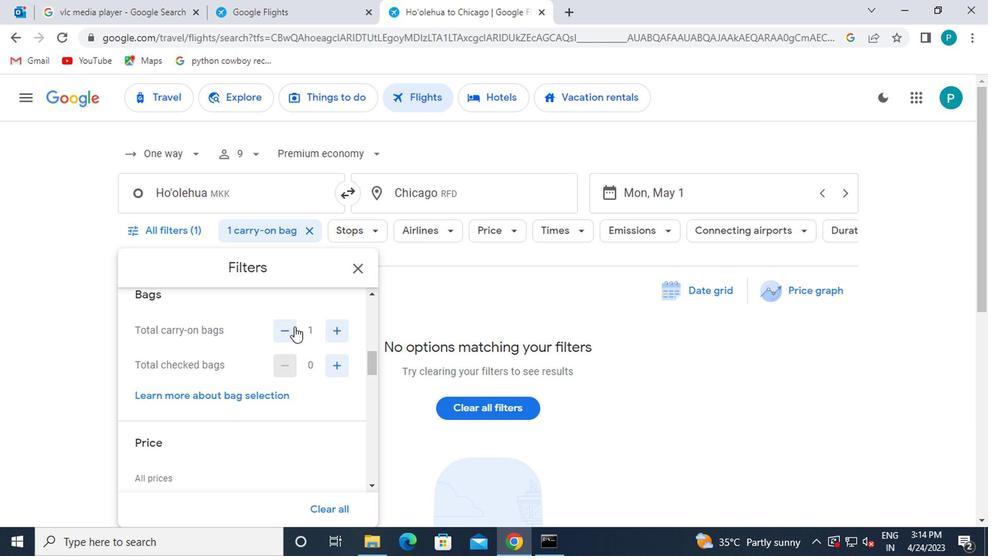 
Action: Mouse scrolled (283, 336) with delta (0, 0)
Screenshot: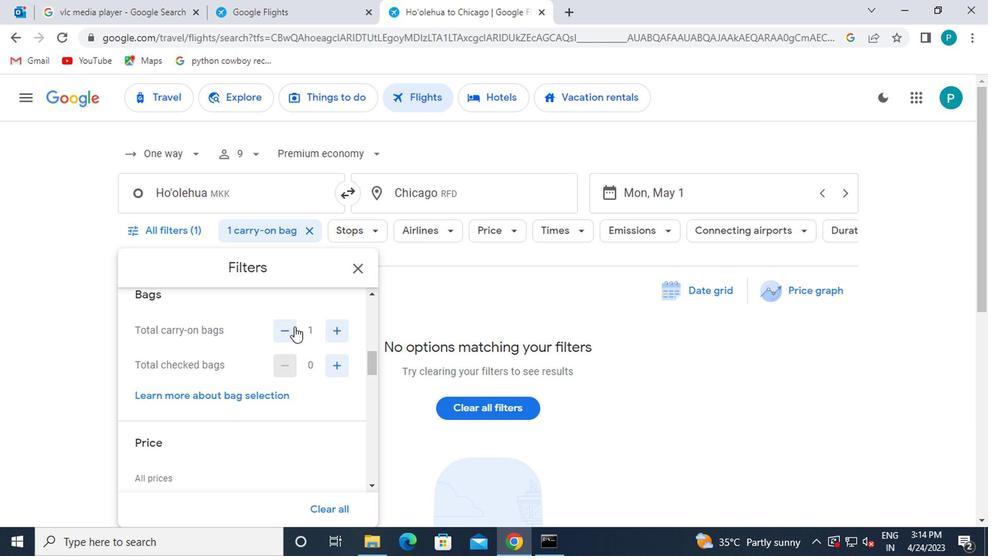 
Action: Mouse moved to (237, 328)
Screenshot: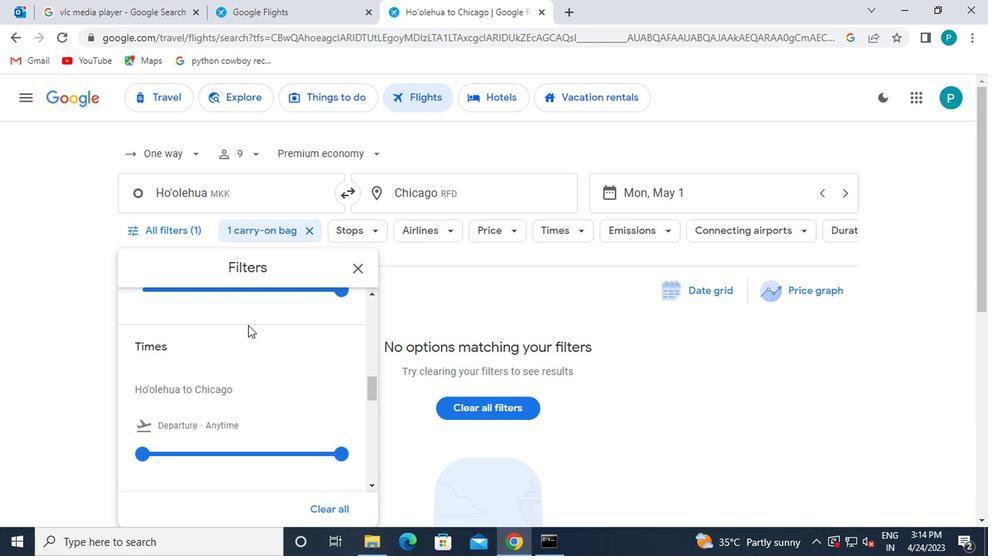 
Action: Mouse scrolled (237, 328) with delta (0, 0)
Screenshot: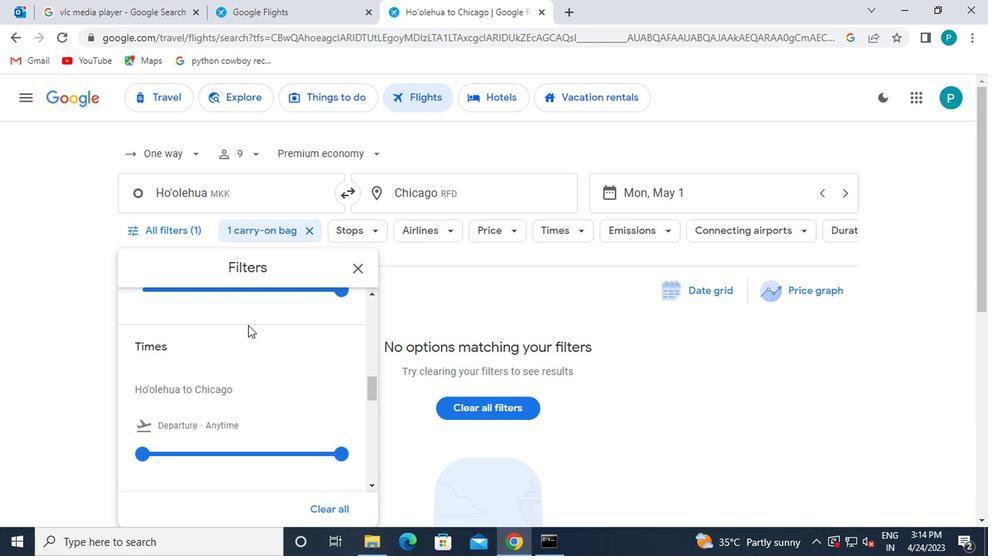 
Action: Mouse moved to (147, 358)
Screenshot: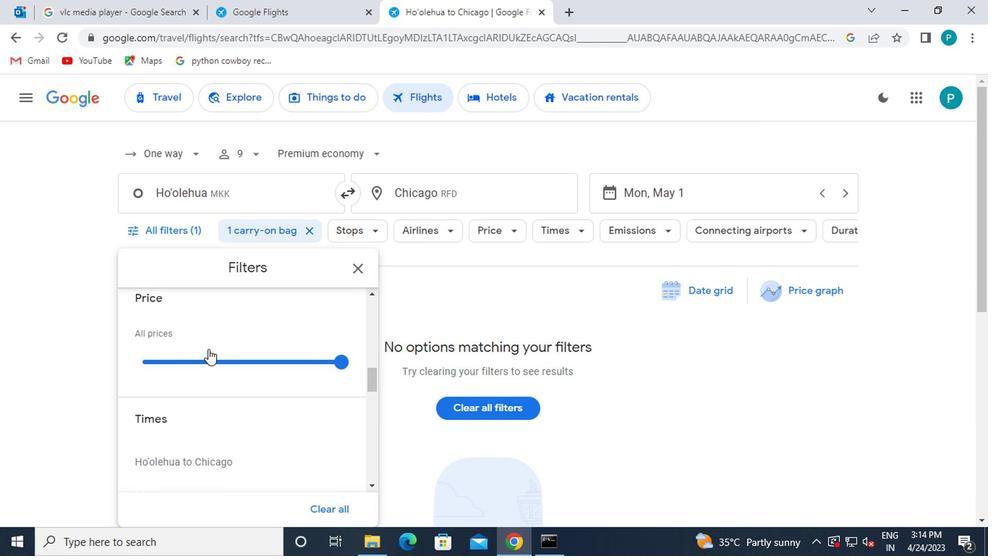 
Action: Mouse pressed left at (147, 358)
Screenshot: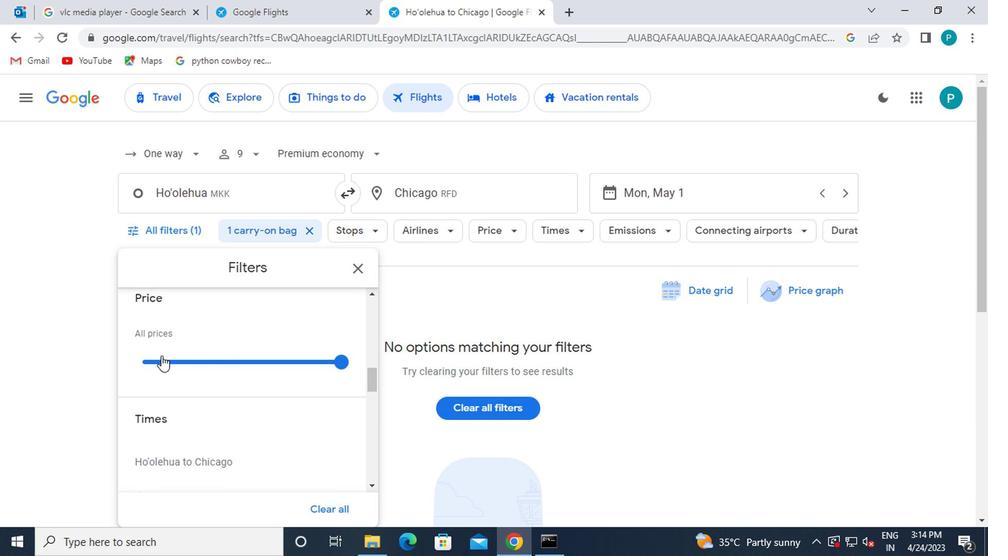 
Action: Mouse moved to (230, 408)
Screenshot: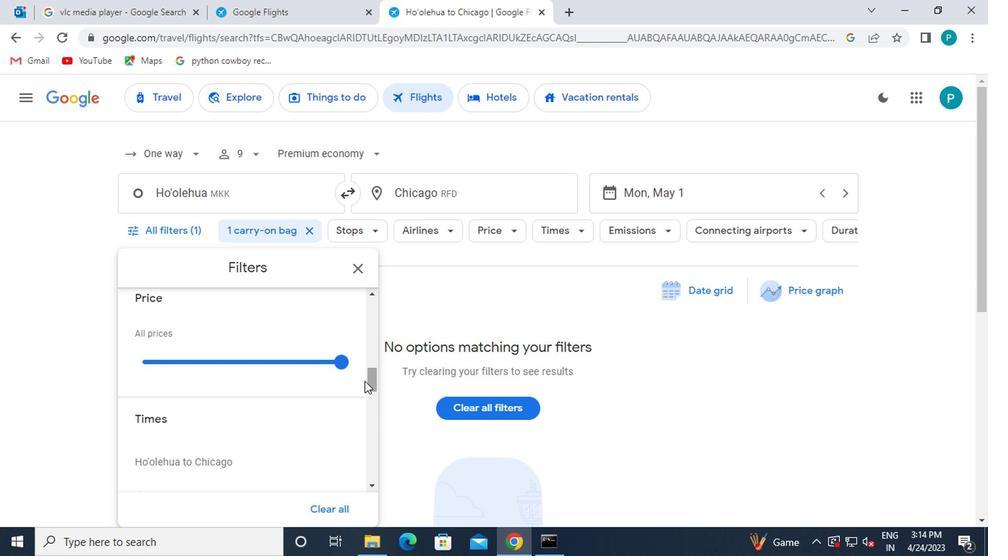 
Action: Mouse scrolled (230, 407) with delta (0, -1)
Screenshot: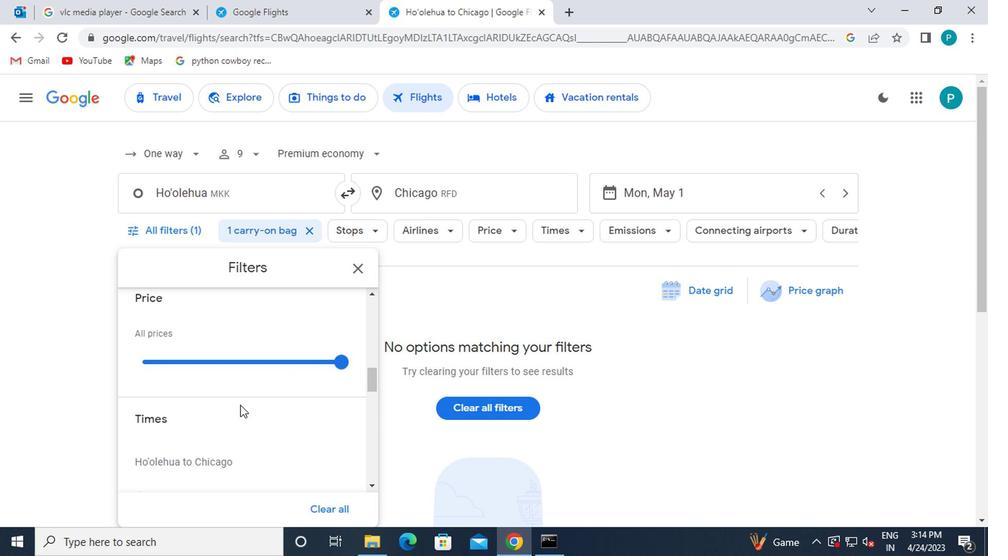 
Action: Mouse scrolled (230, 407) with delta (0, -1)
Screenshot: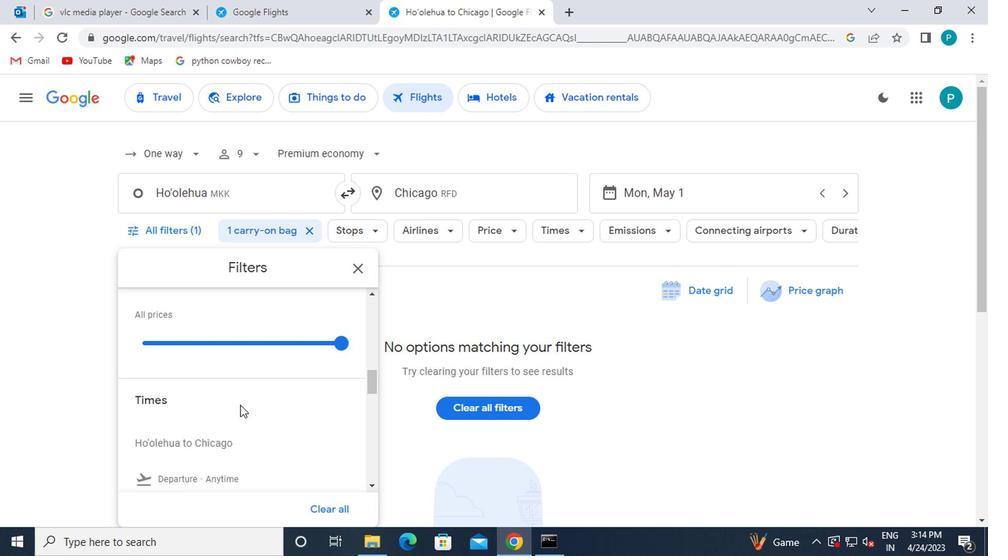 
Action: Mouse moved to (125, 379)
Screenshot: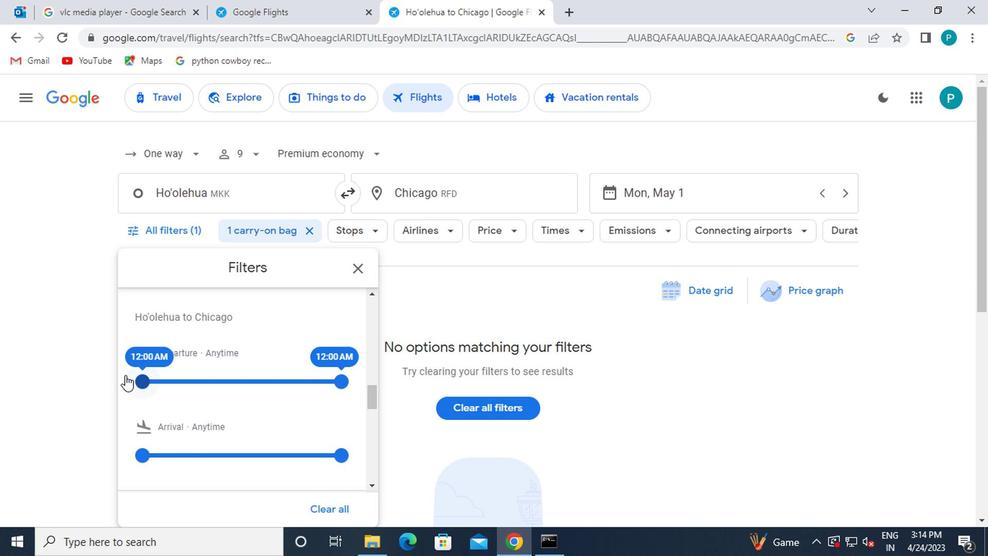 
Action: Mouse pressed left at (125, 379)
Screenshot: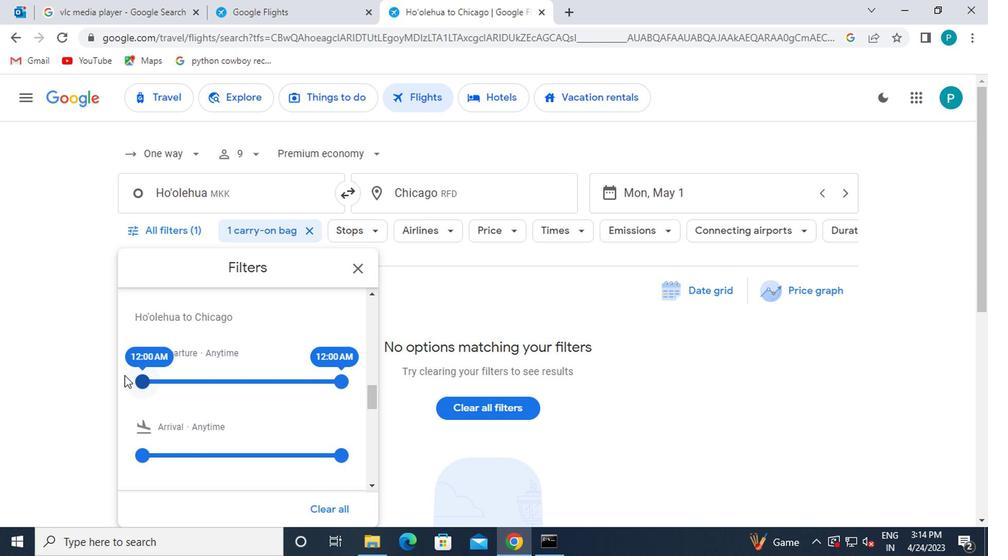 
Action: Mouse moved to (355, 262)
Screenshot: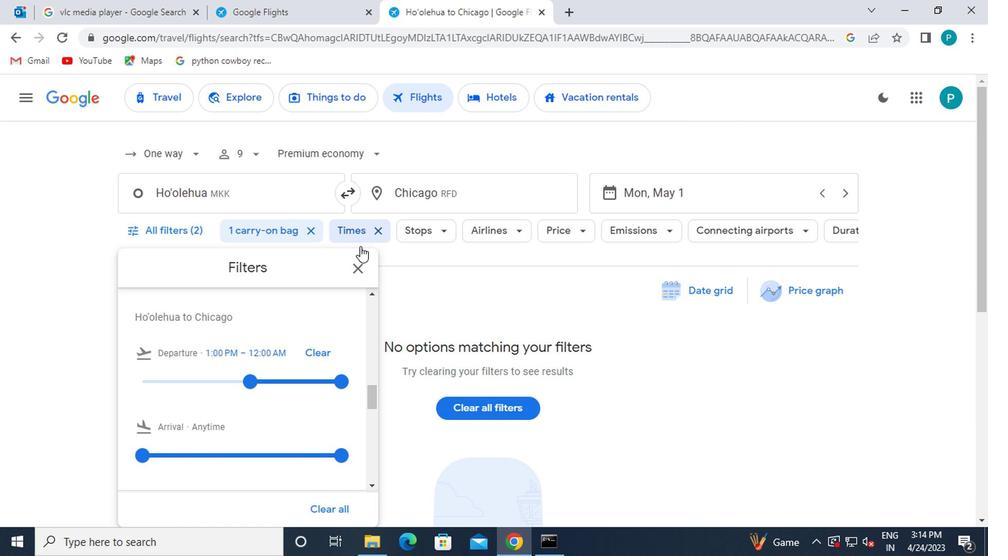 
Action: Mouse pressed left at (355, 262)
Screenshot: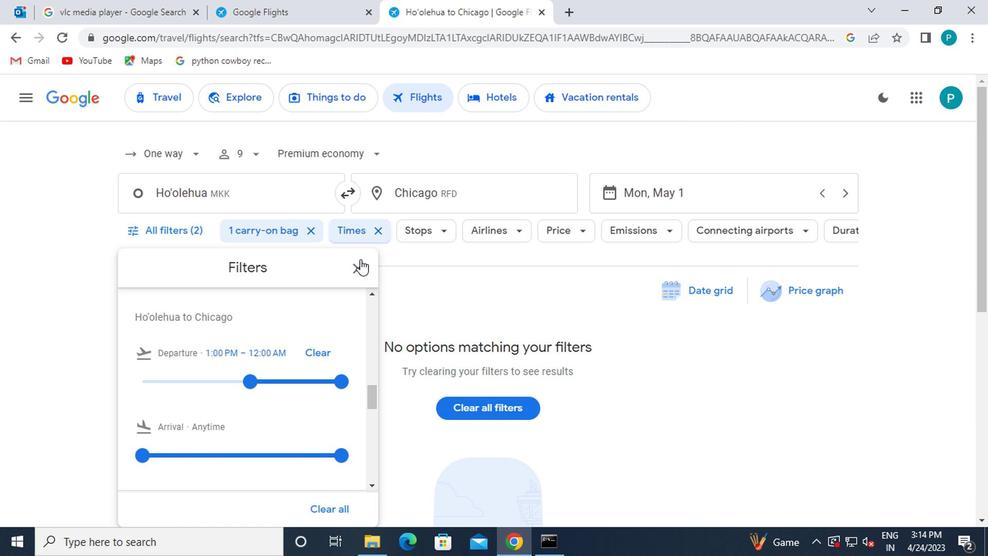 
